 Task: Change  the formatting of the data to Which is Less than 10, In conditional formating, put the option 'Light Red Fill with Drak Red Text. 'add another formatting option Format As Table, insert the option Blue Table style Light 9 In the sheet   Optimum Sales log   book
Action: Mouse moved to (182, 277)
Screenshot: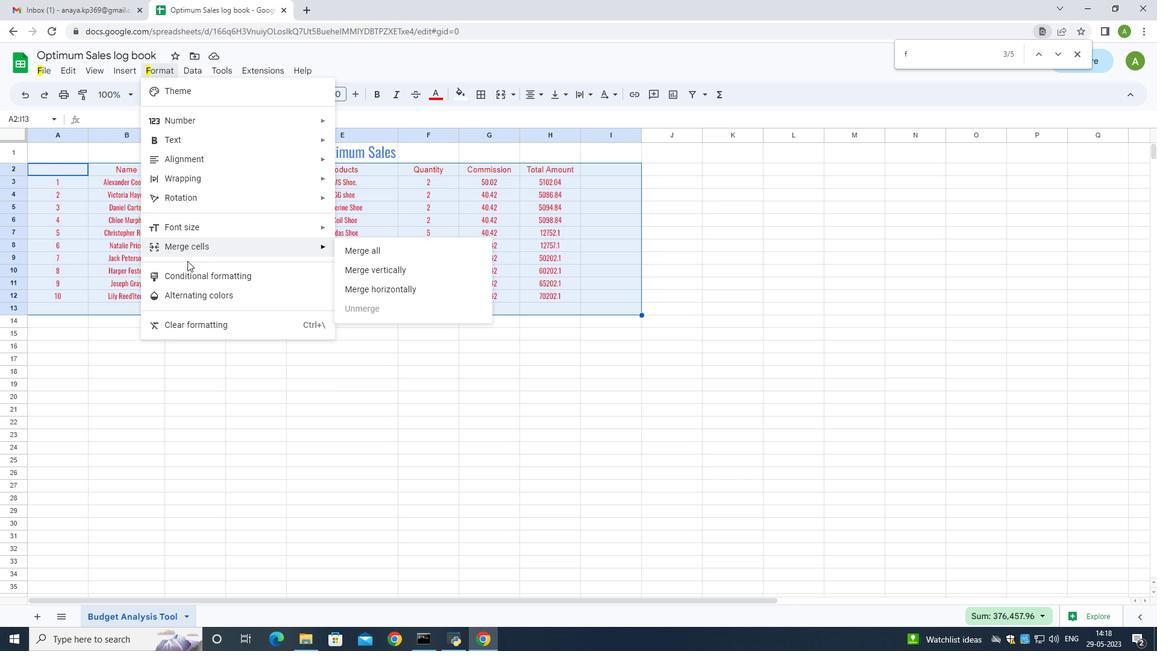 
Action: Mouse pressed left at (182, 277)
Screenshot: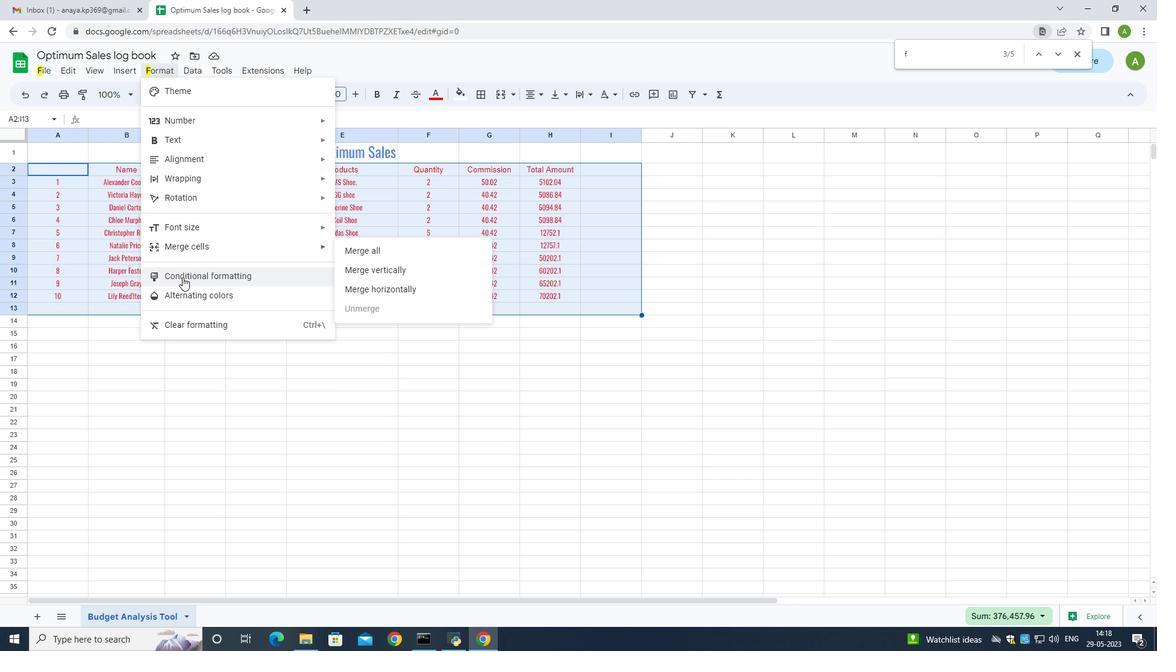 
Action: Mouse moved to (1016, 251)
Screenshot: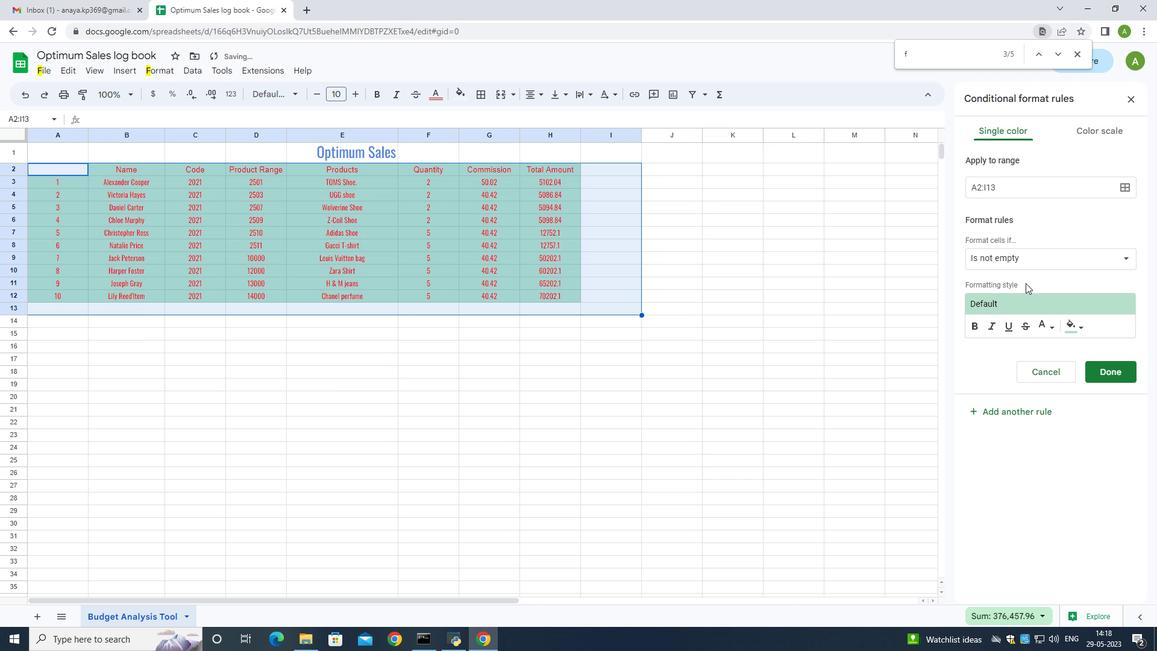 
Action: Mouse pressed left at (1016, 251)
Screenshot: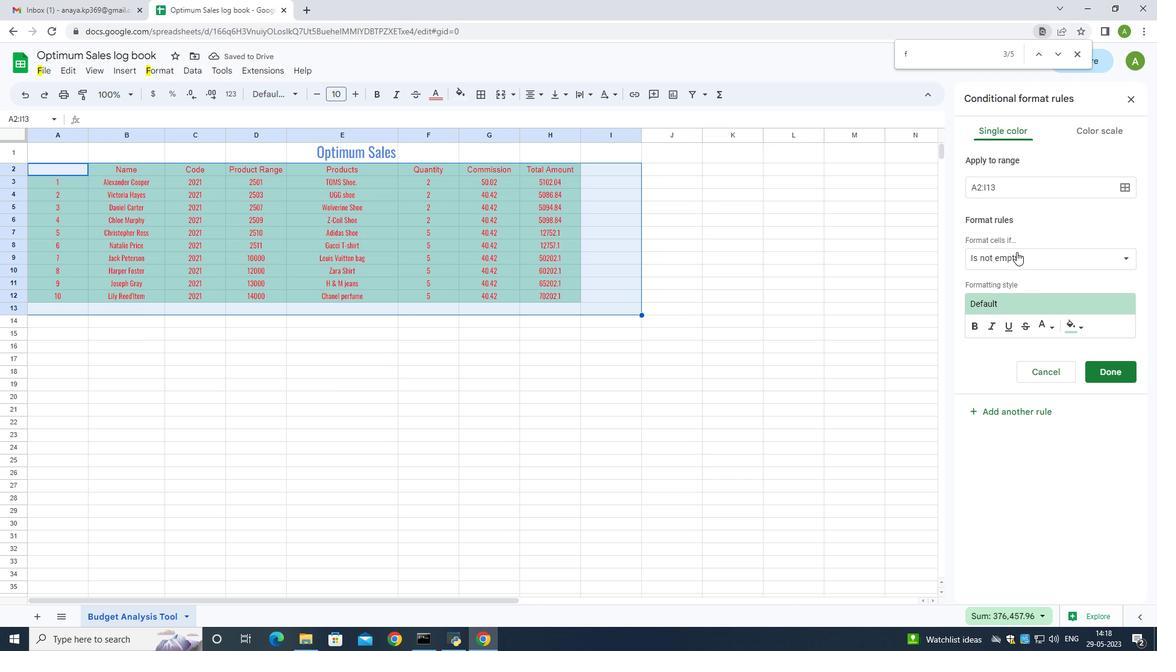 
Action: Mouse moved to (1000, 491)
Screenshot: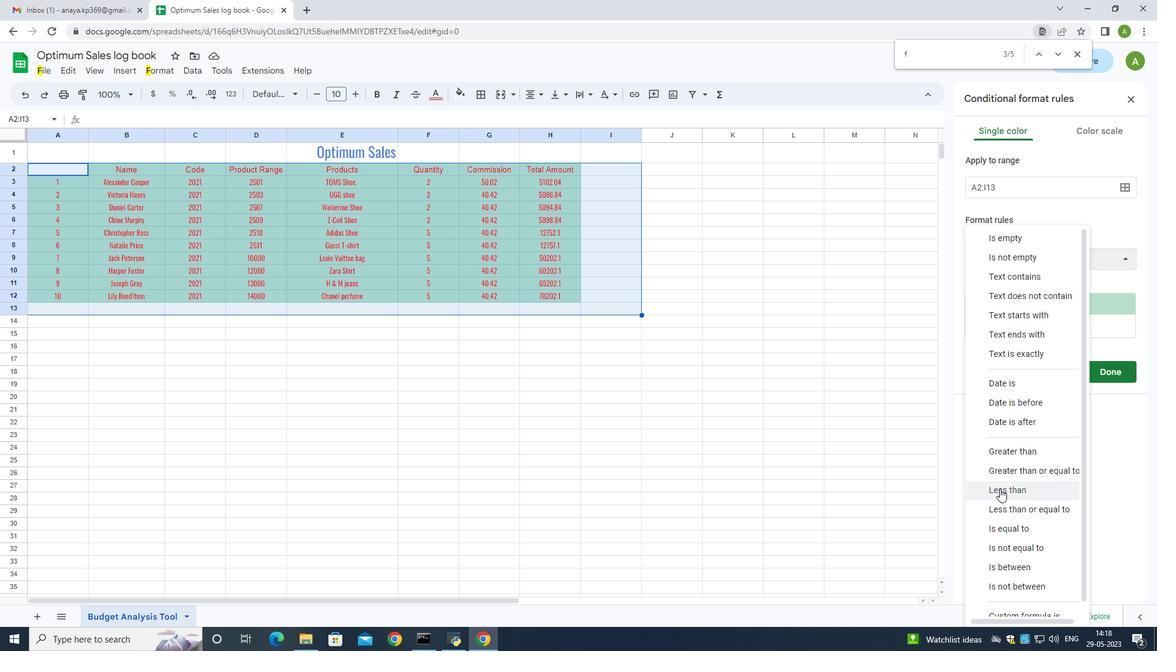 
Action: Mouse pressed left at (1000, 491)
Screenshot: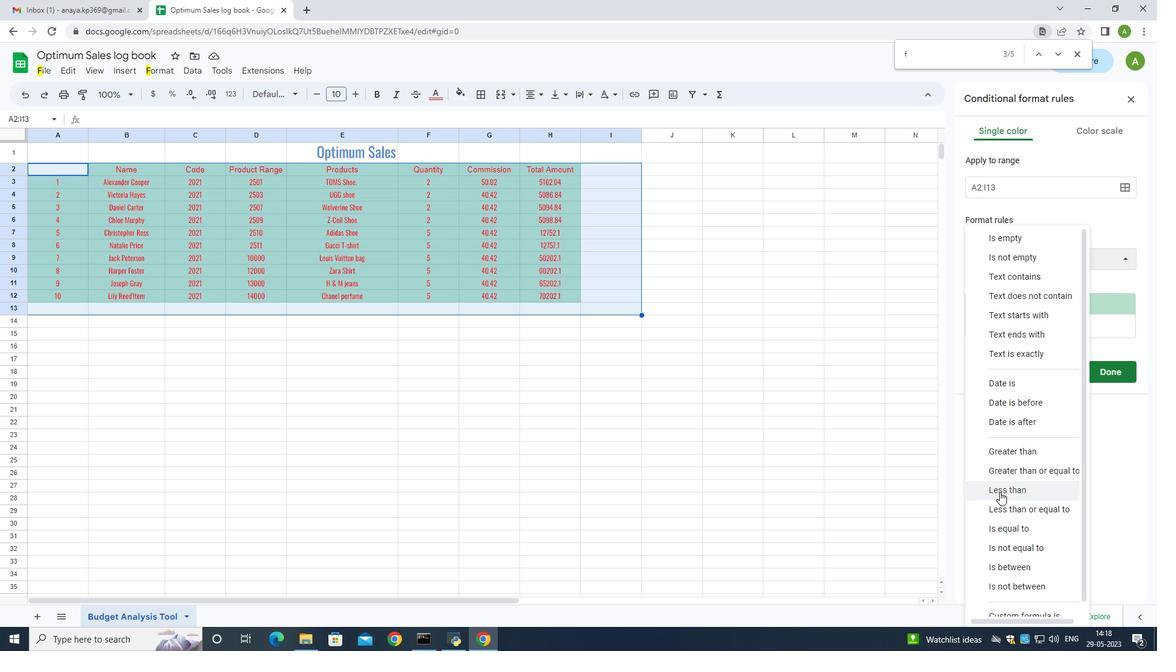 
Action: Mouse moved to (1005, 294)
Screenshot: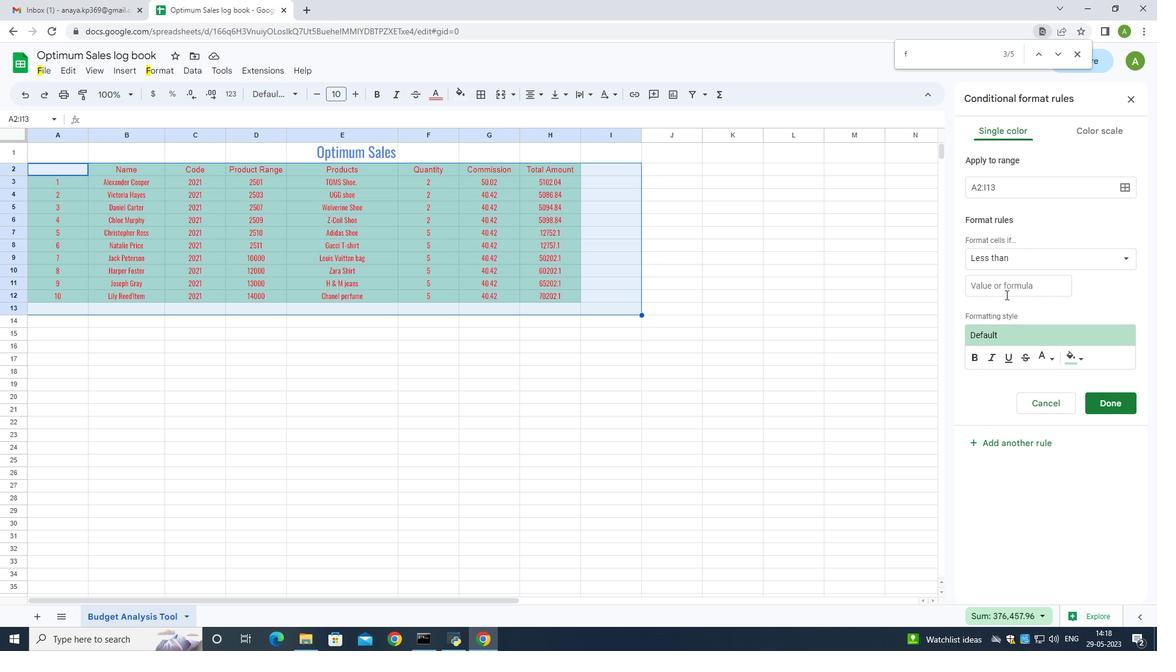 
Action: Mouse pressed left at (1005, 294)
Screenshot: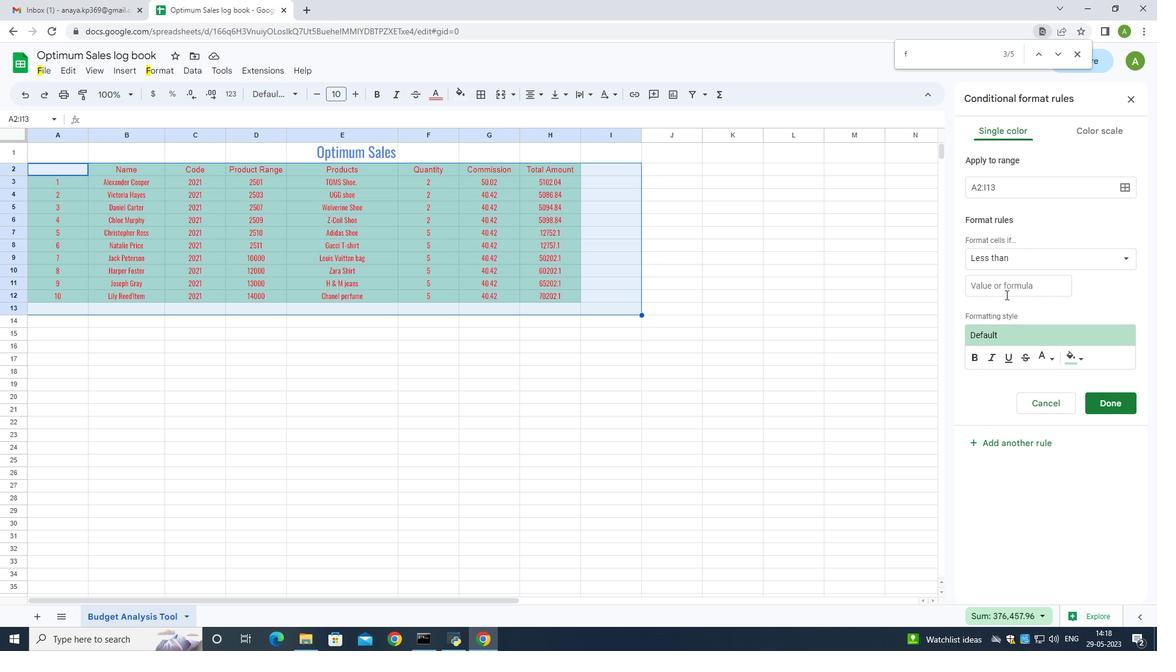 
Action: Key pressed 10
Screenshot: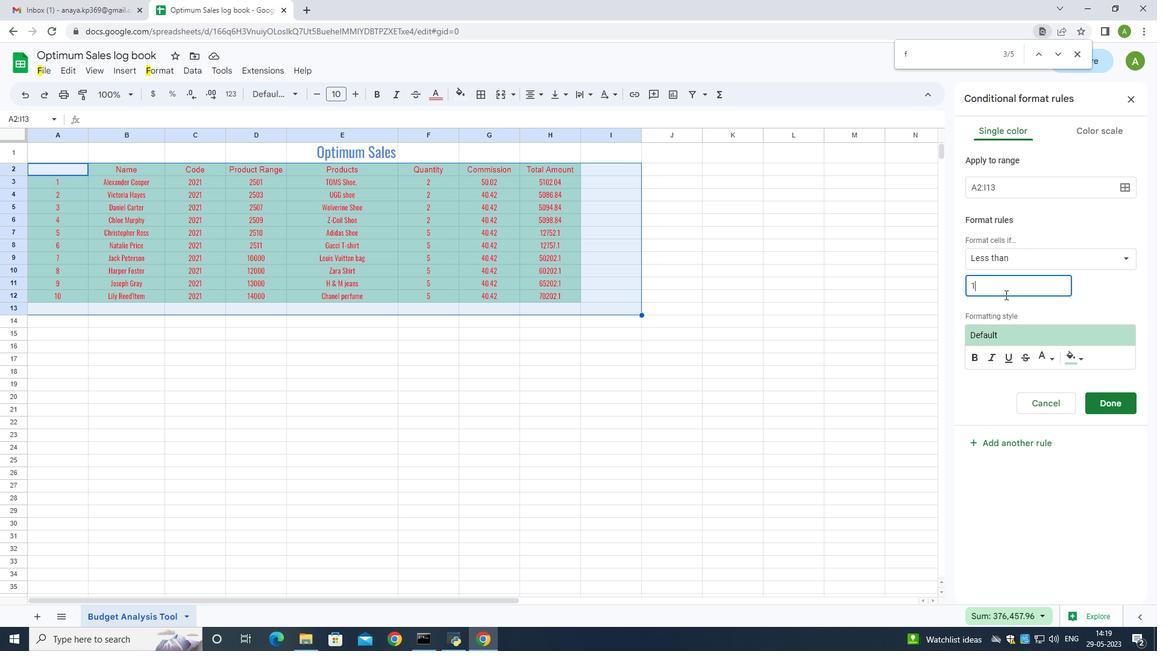 
Action: Mouse moved to (1074, 358)
Screenshot: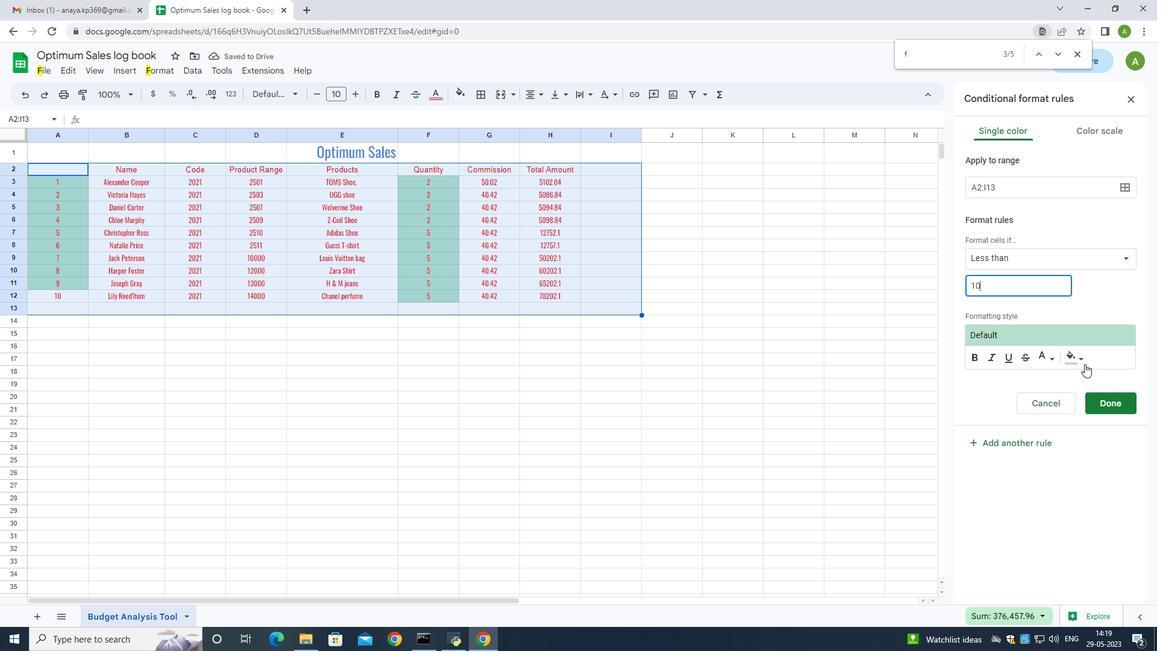 
Action: Mouse pressed left at (1074, 358)
Screenshot: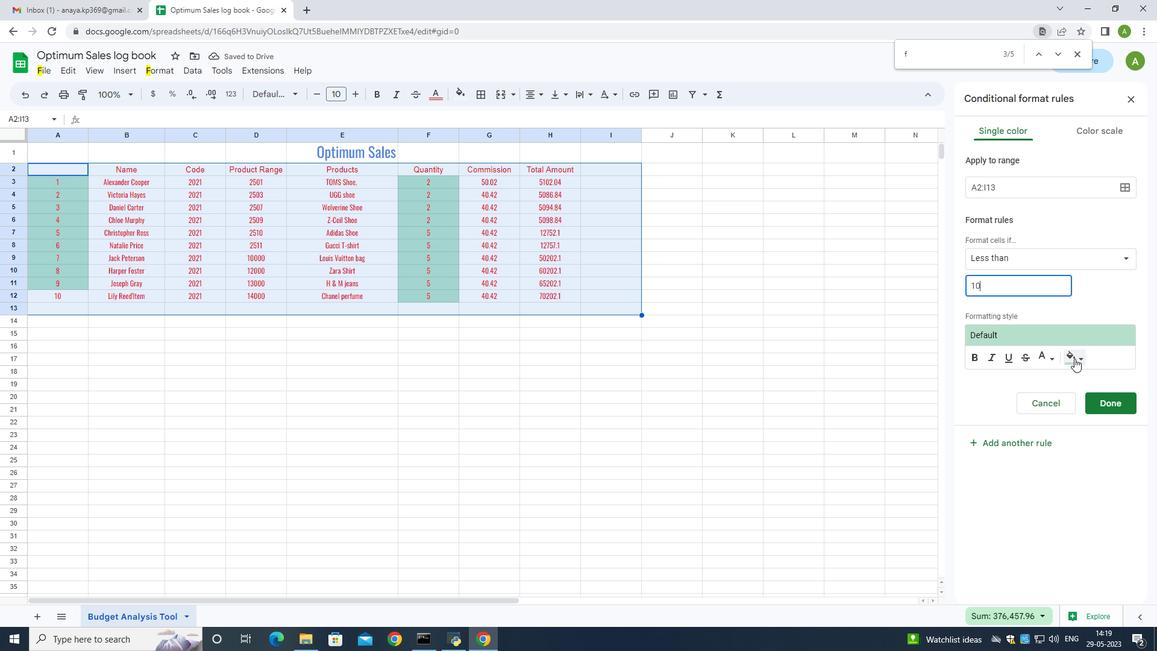 
Action: Mouse moved to (967, 414)
Screenshot: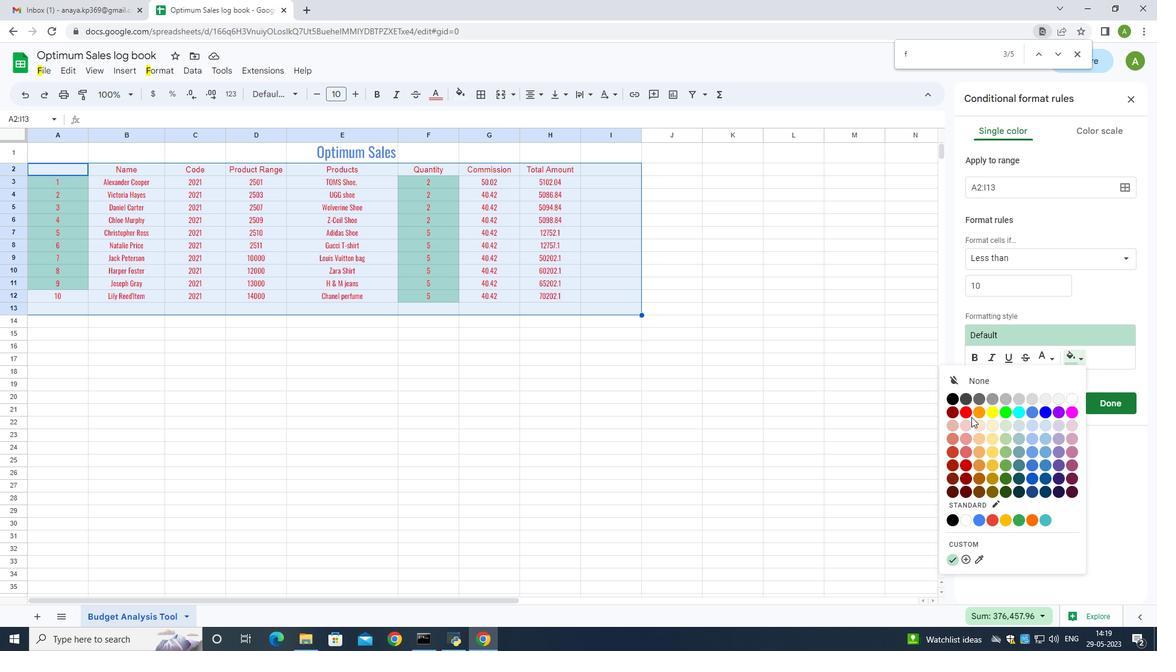 
Action: Mouse pressed left at (967, 414)
Screenshot: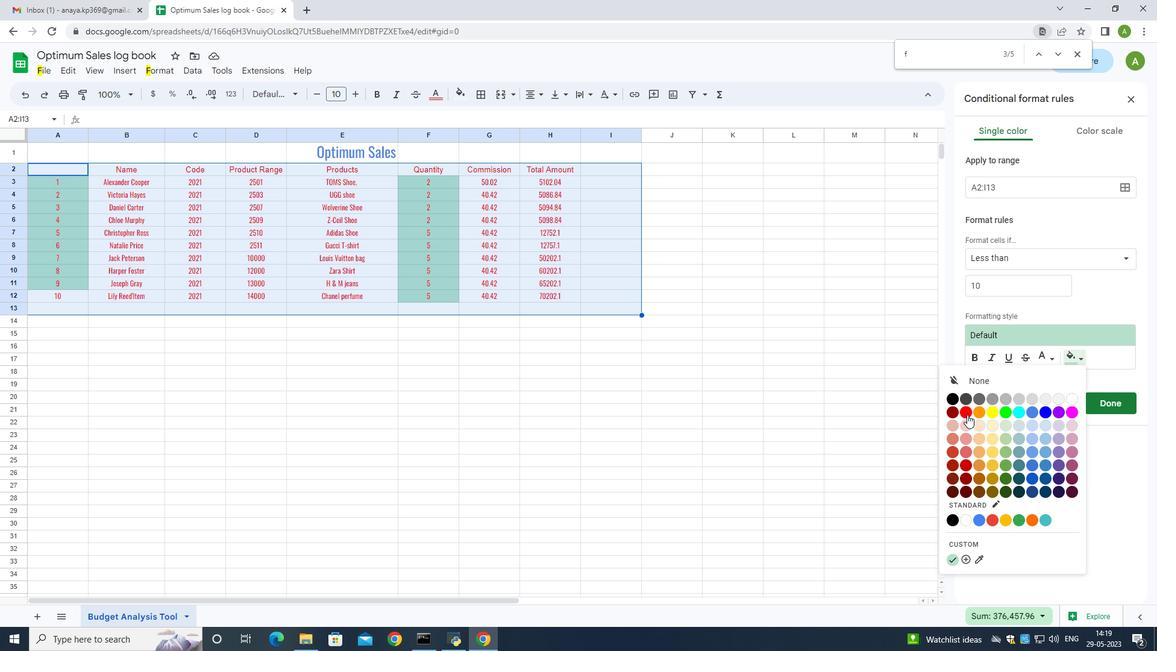 
Action: Mouse moved to (1077, 361)
Screenshot: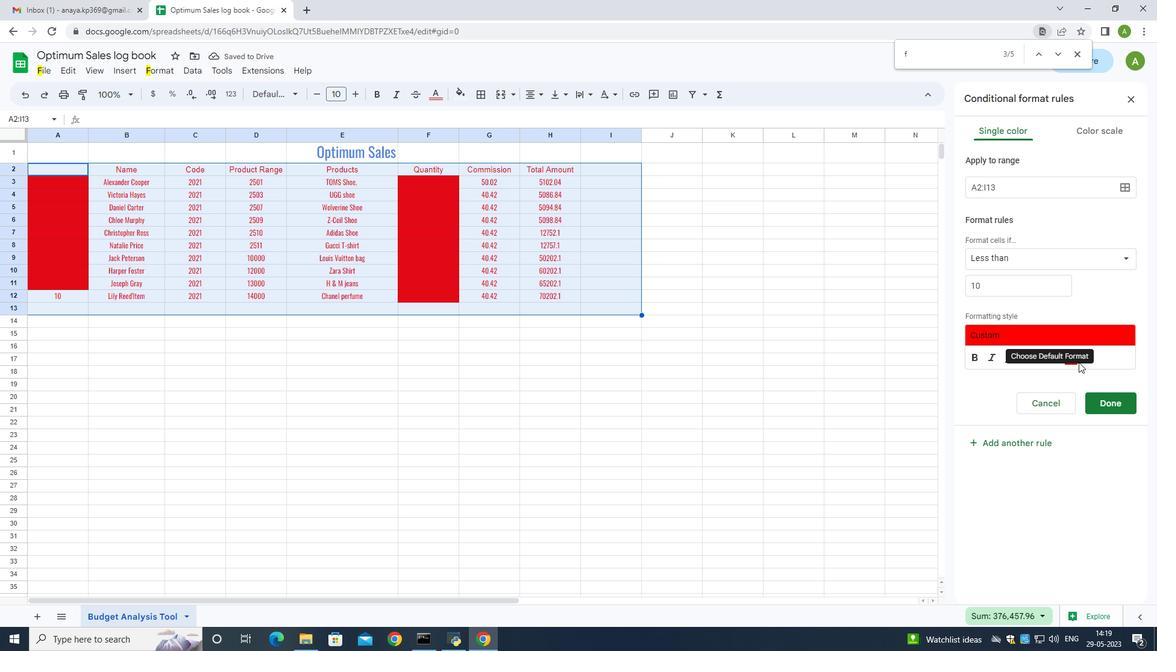
Action: Mouse pressed left at (1077, 361)
Screenshot: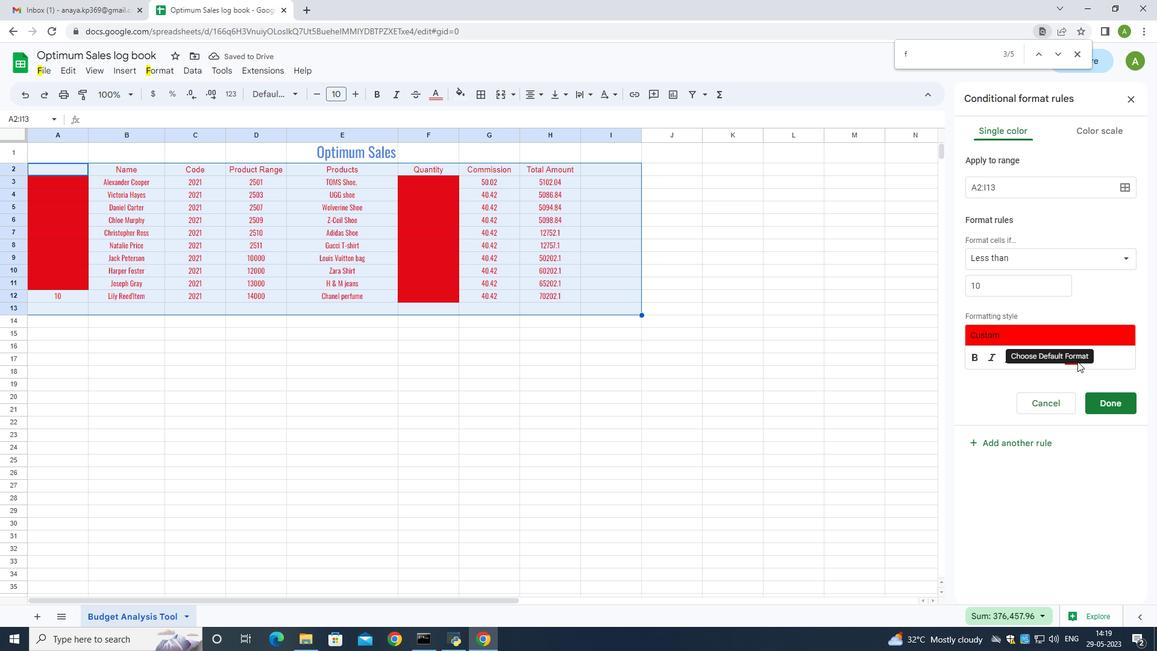 
Action: Mouse moved to (1076, 361)
Screenshot: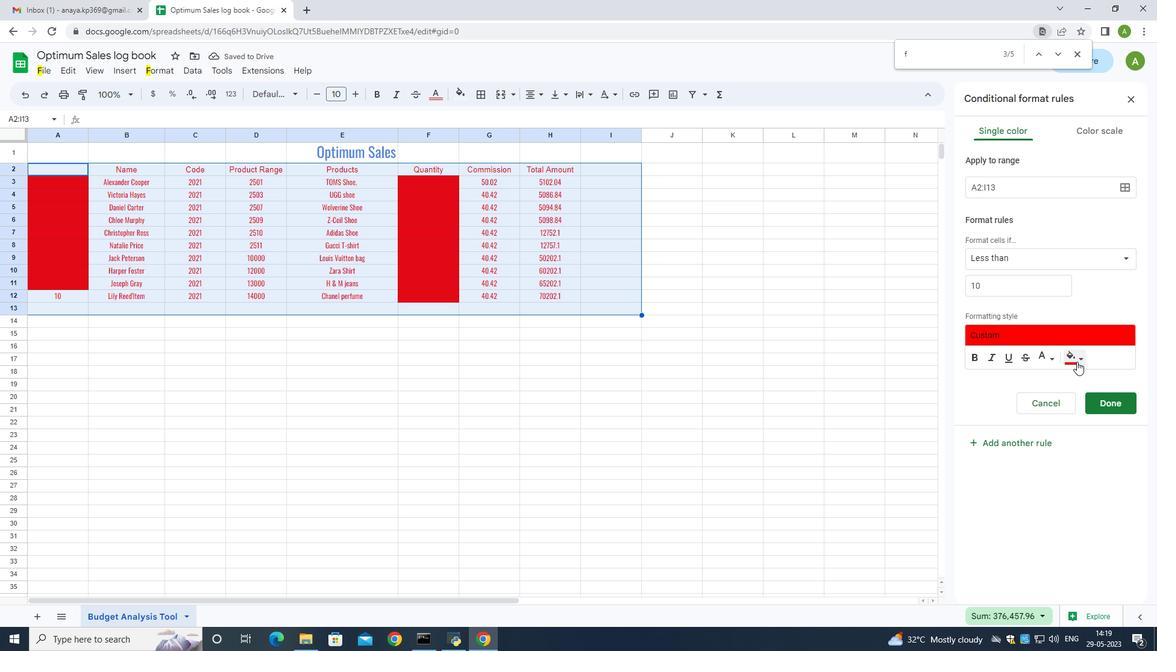
Action: Mouse pressed left at (1076, 361)
Screenshot: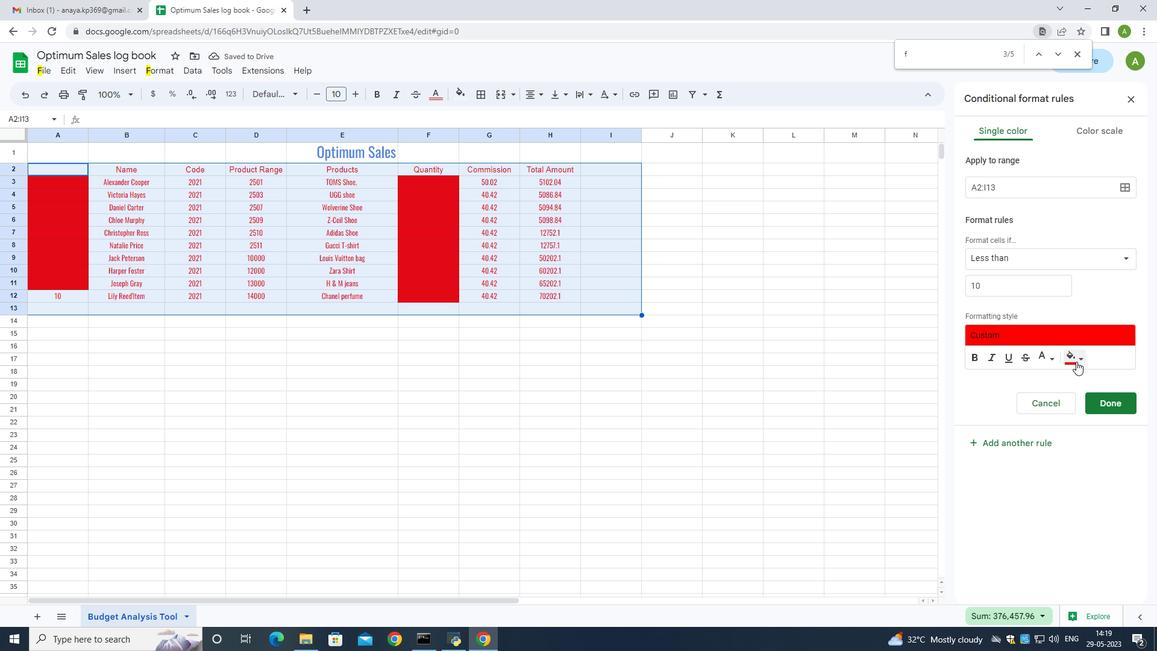 
Action: Mouse moved to (963, 450)
Screenshot: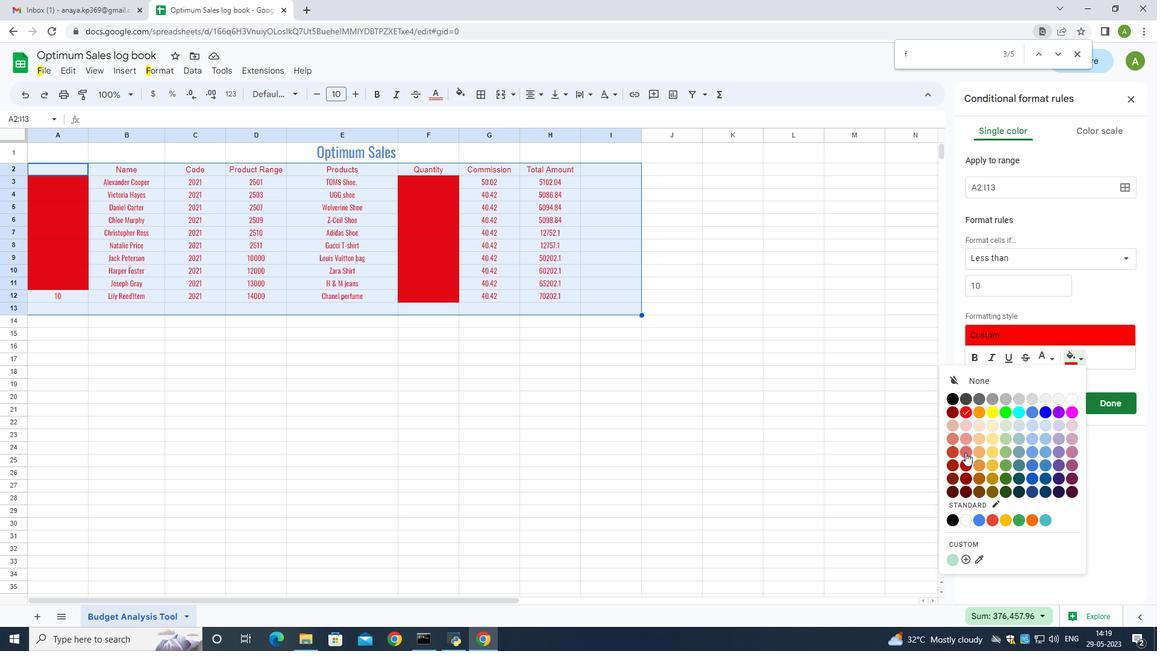 
Action: Mouse pressed left at (963, 450)
Screenshot: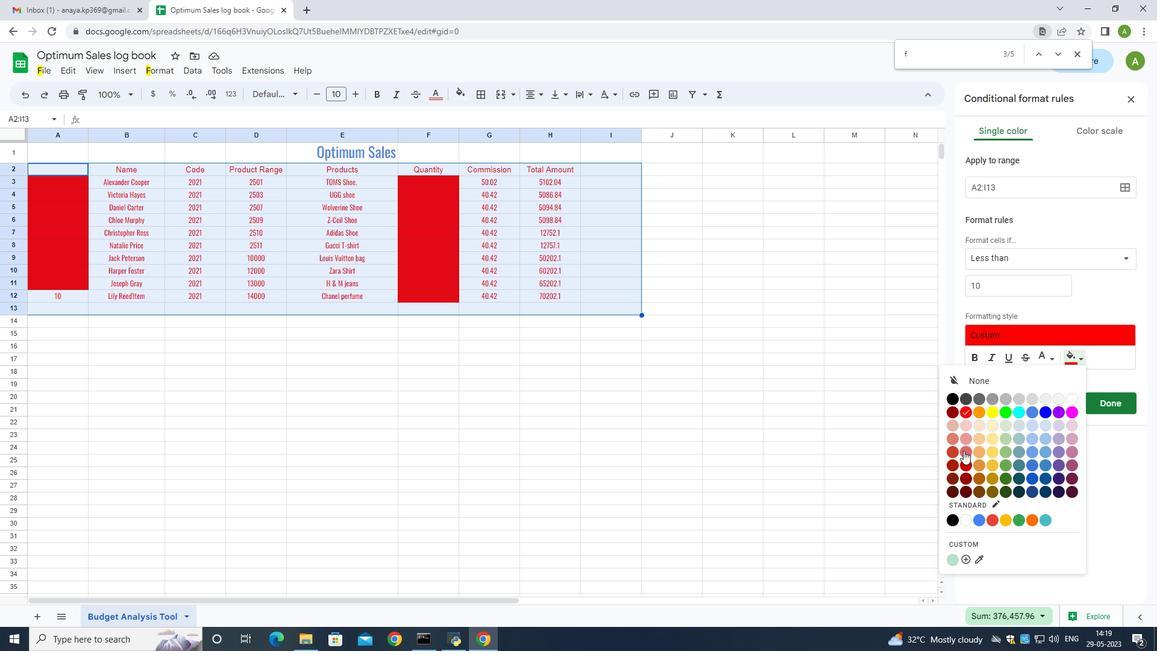 
Action: Mouse moved to (1098, 399)
Screenshot: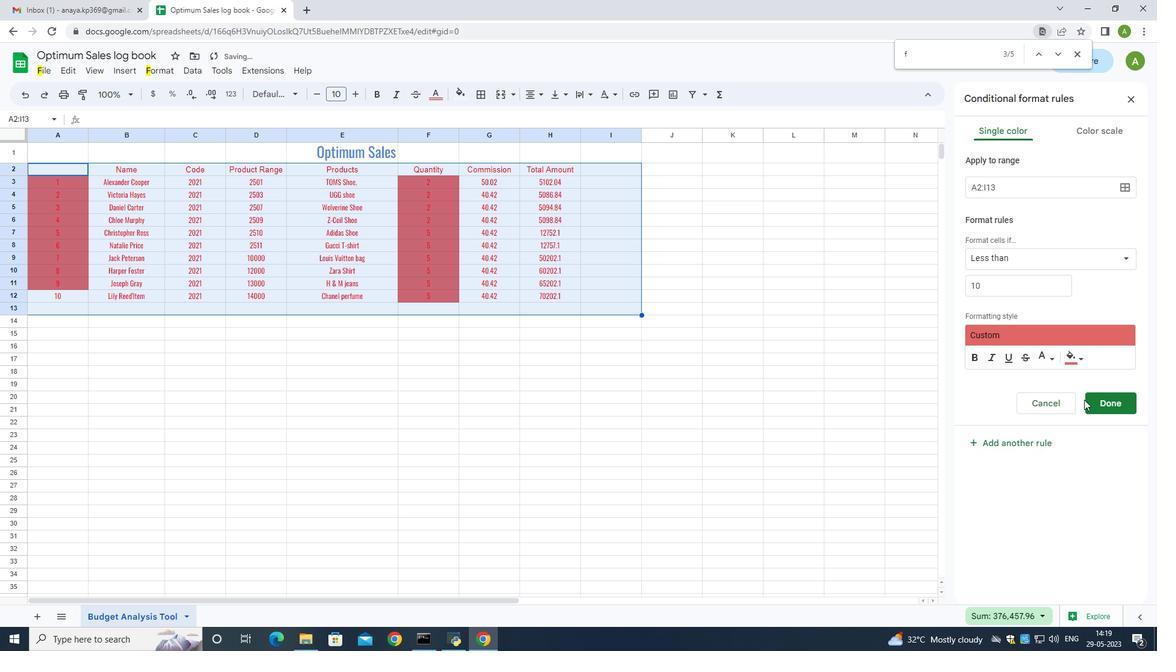 
Action: Mouse pressed left at (1098, 399)
Screenshot: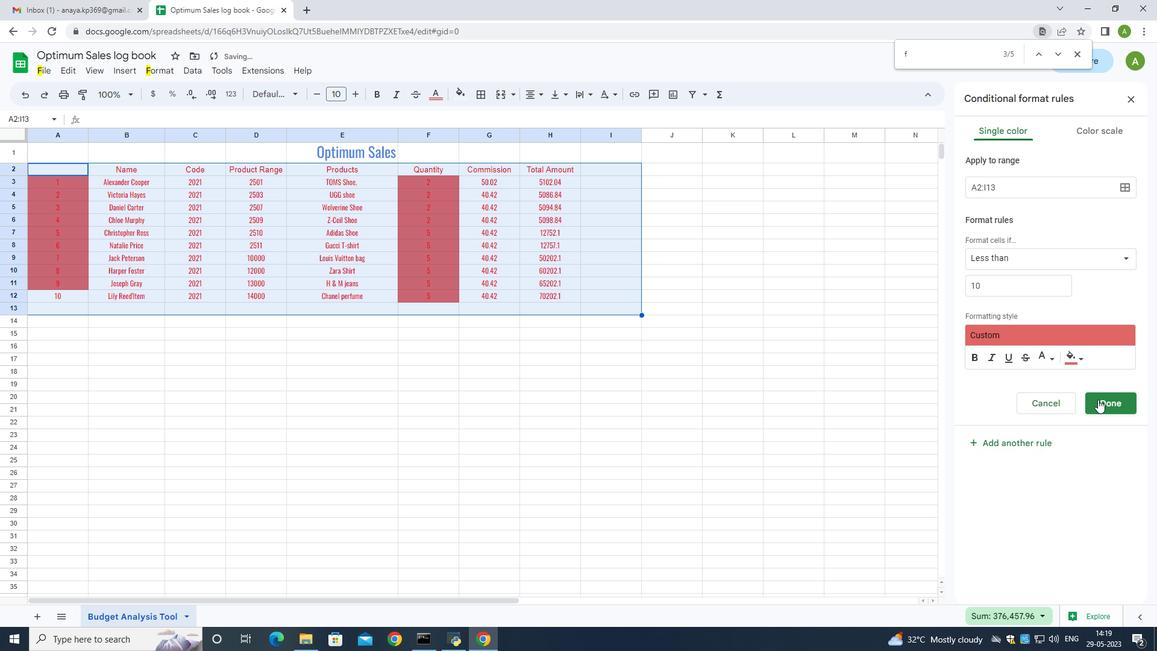 
Action: Mouse moved to (919, 441)
Screenshot: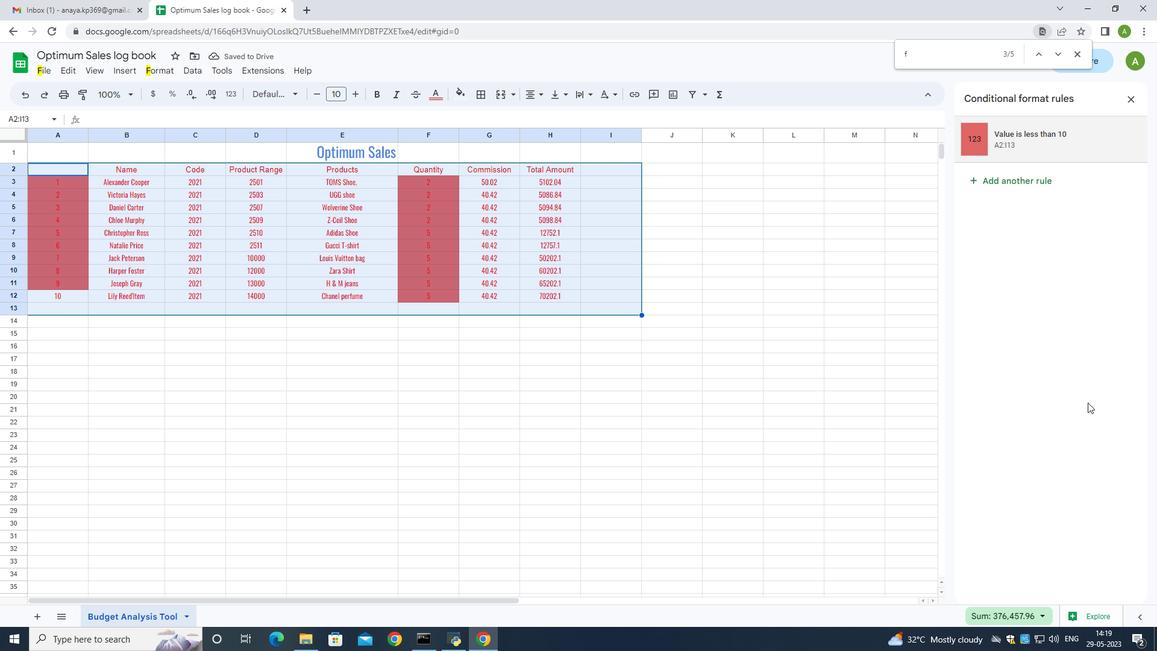 
Action: Mouse pressed left at (919, 441)
Screenshot: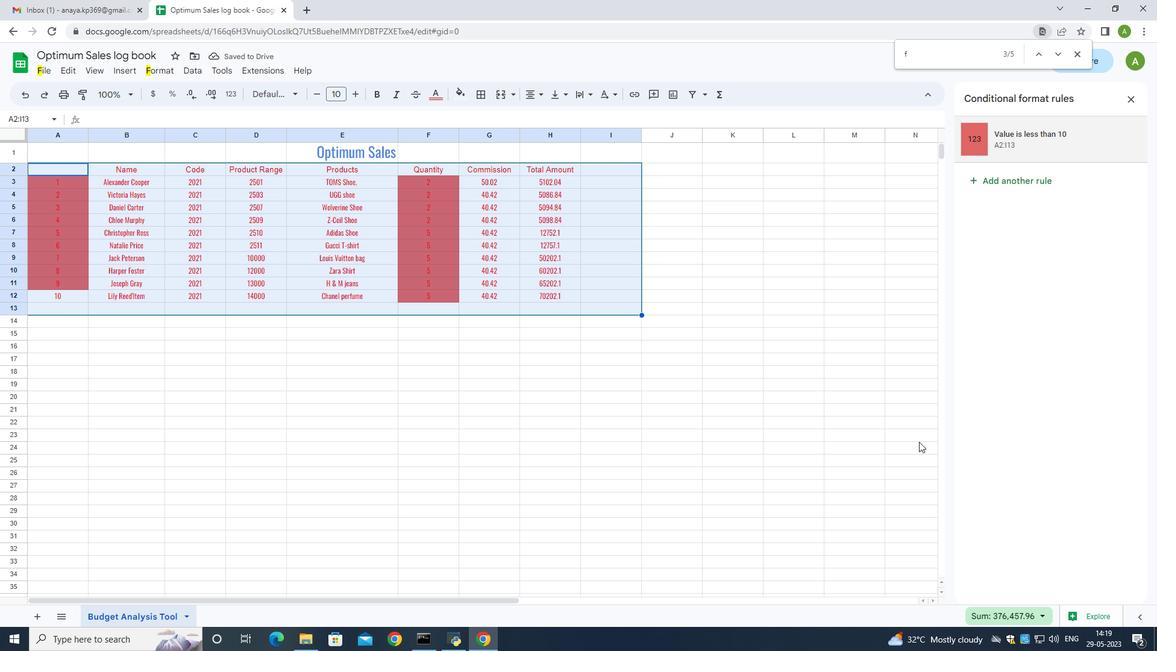 
Action: Mouse moved to (177, 65)
Screenshot: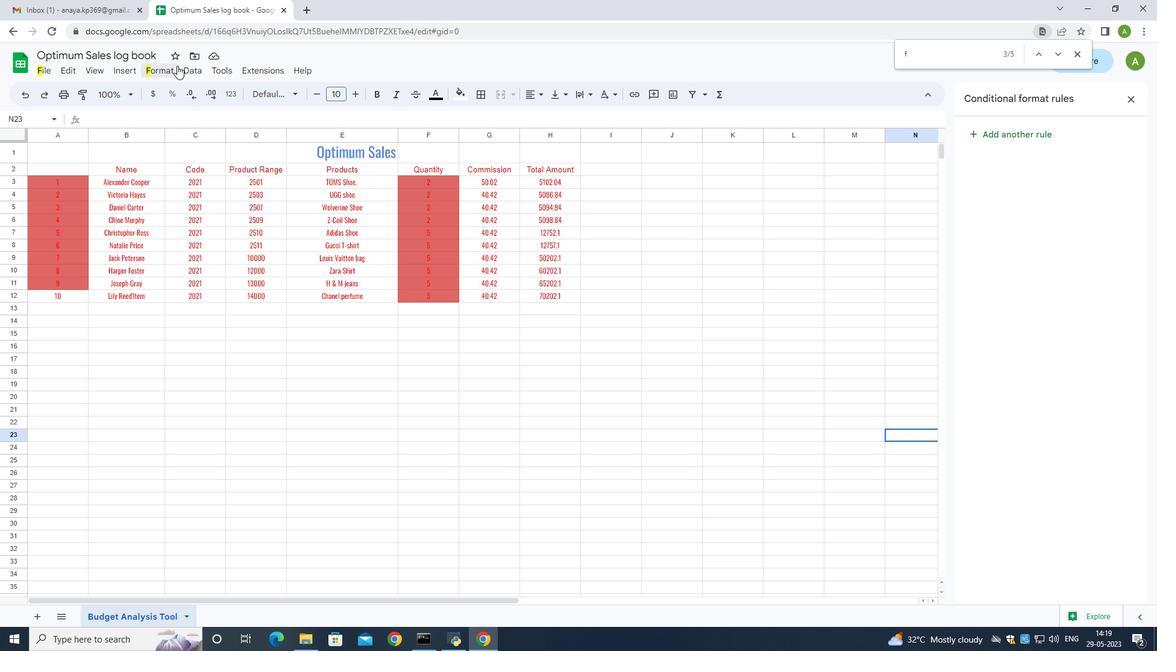 
Action: Mouse pressed left at (177, 65)
Screenshot: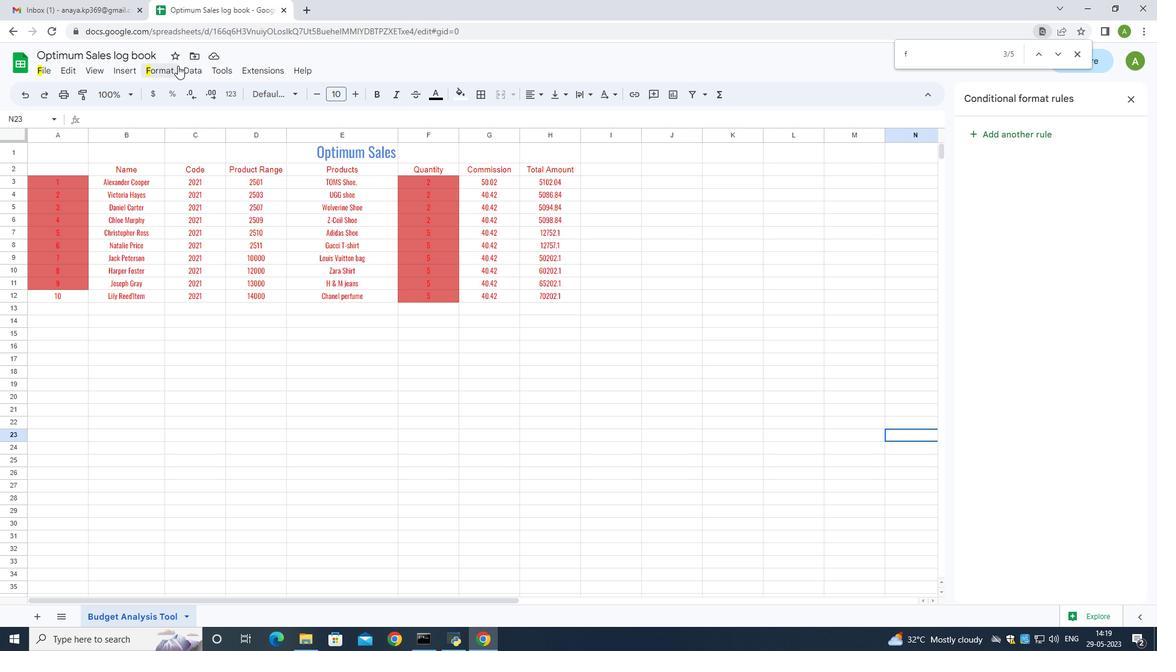 
Action: Mouse moved to (206, 300)
Screenshot: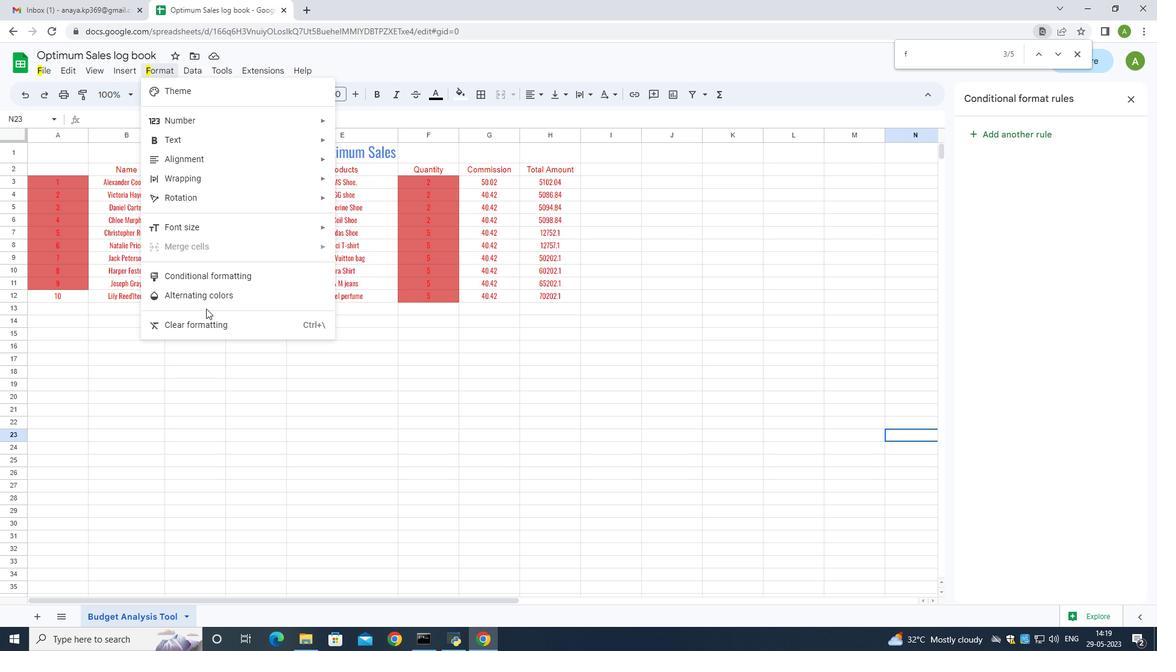 
Action: Mouse pressed left at (206, 300)
Screenshot: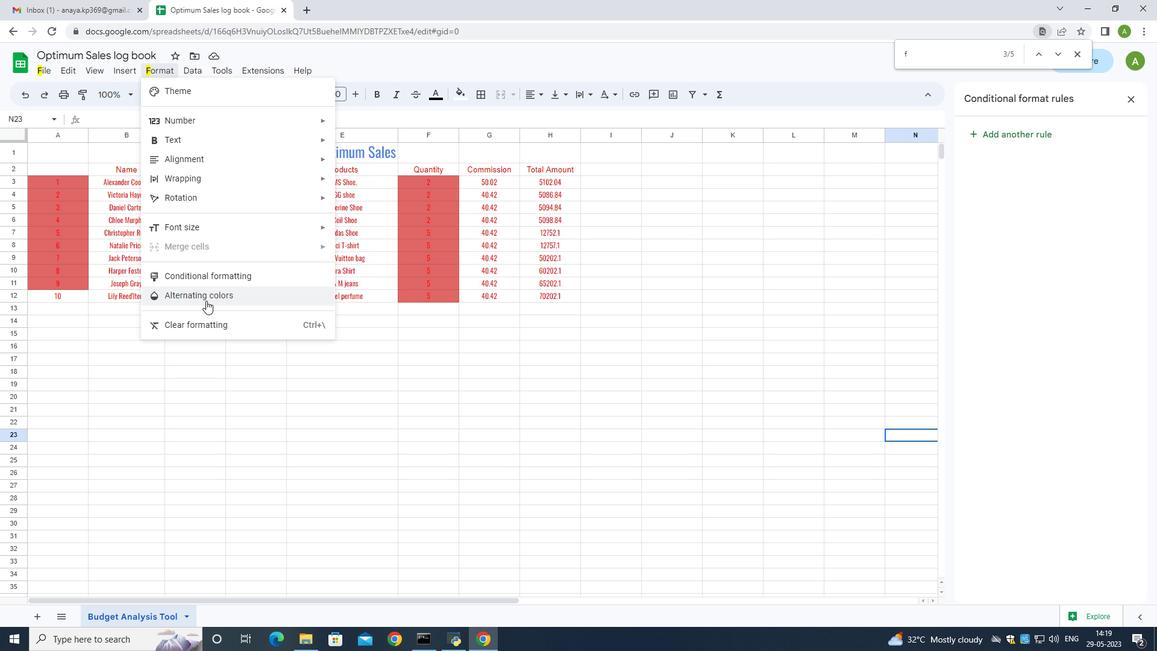 
Action: Mouse moved to (1001, 248)
Screenshot: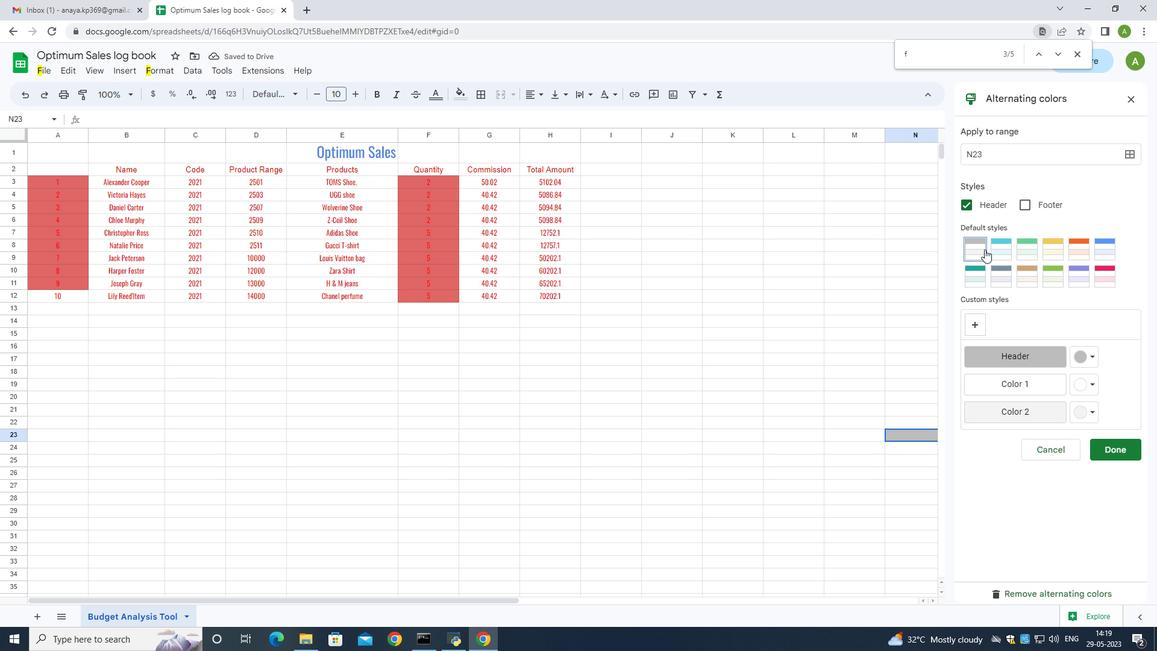 
Action: Mouse pressed left at (1001, 248)
Screenshot: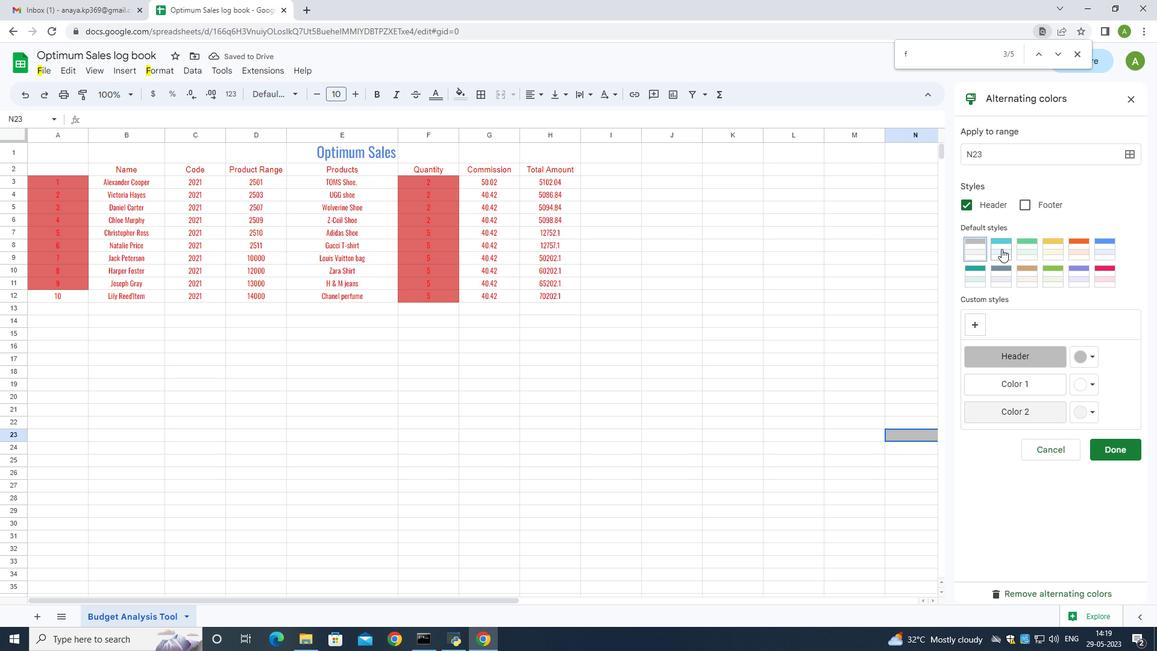 
Action: Mouse moved to (1114, 451)
Screenshot: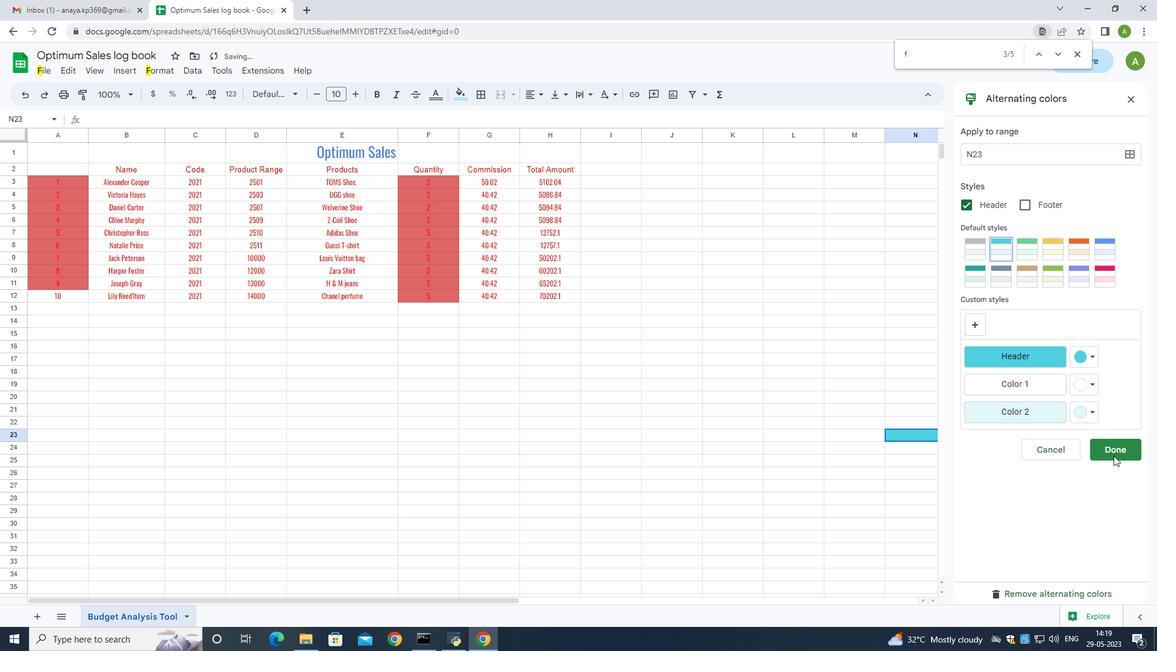 
Action: Mouse pressed left at (1114, 451)
Screenshot: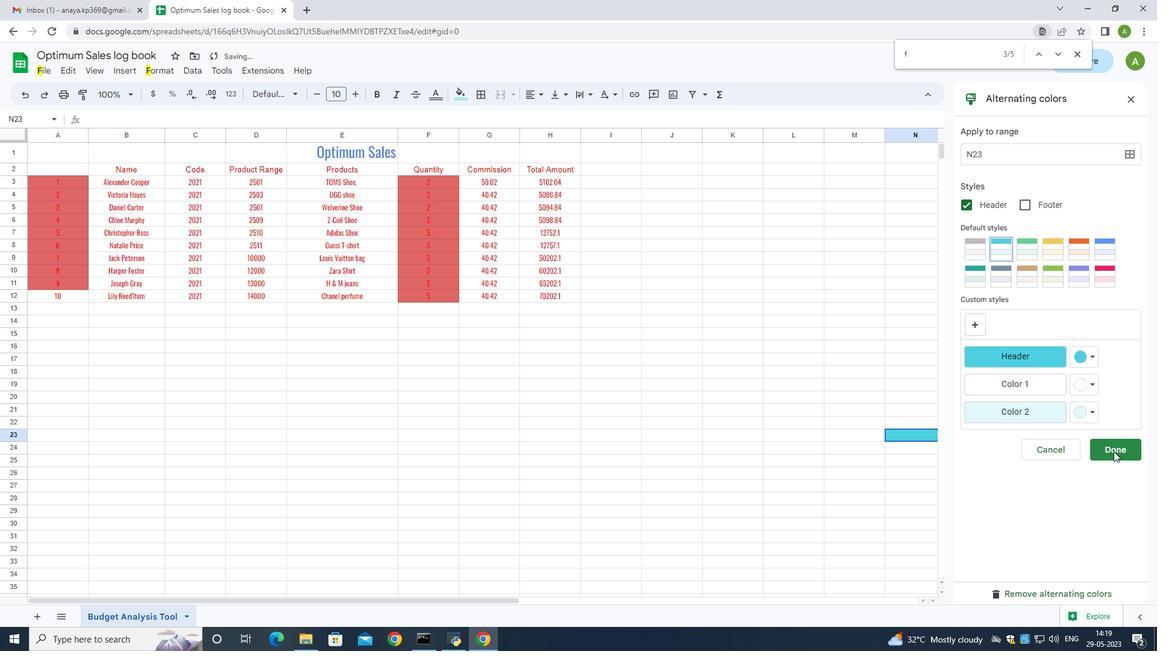
Action: Mouse moved to (418, 454)
Screenshot: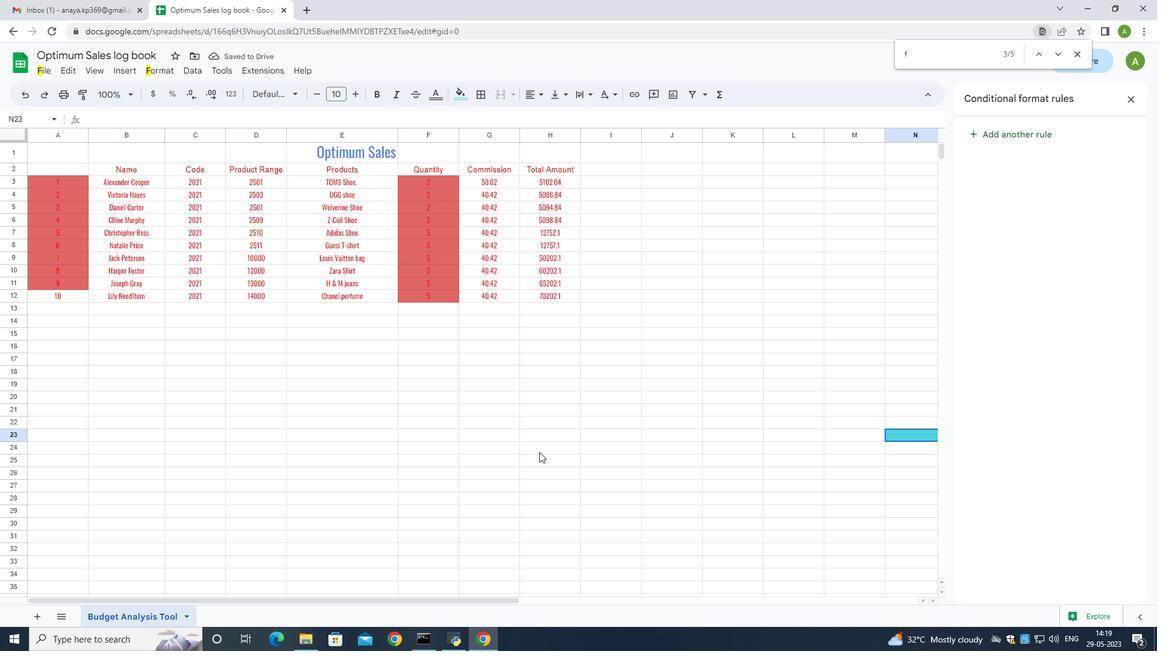 
Action: Mouse pressed left at (418, 454)
Screenshot: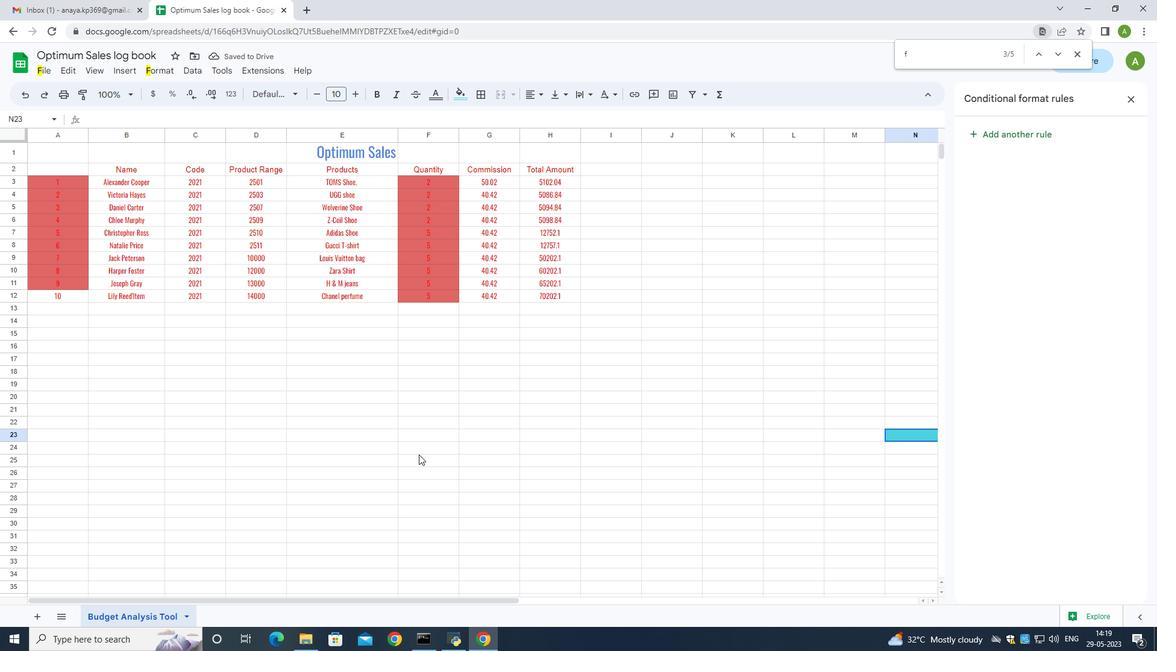 
Action: Mouse moved to (65, 181)
Screenshot: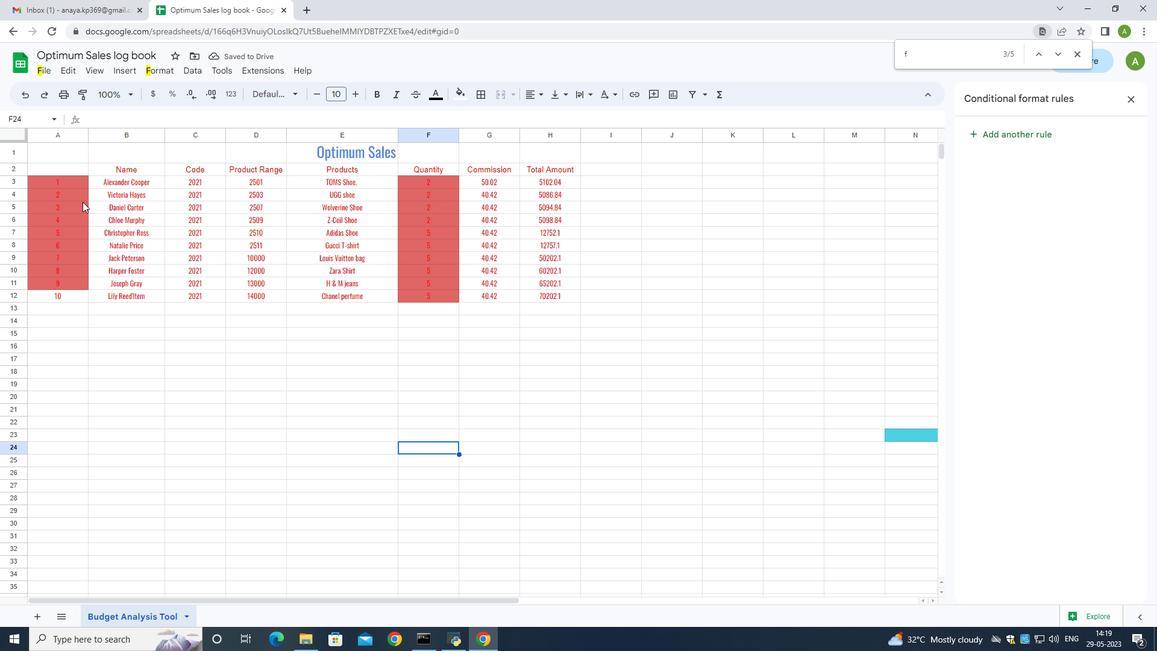 
Action: Mouse pressed left at (65, 181)
Screenshot: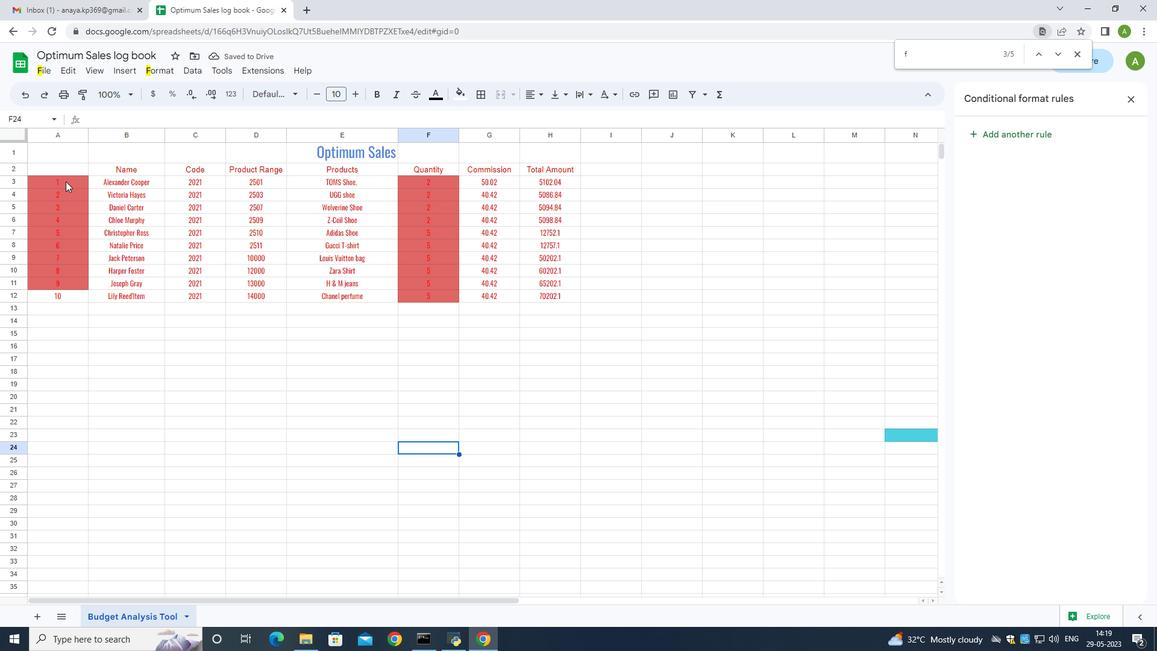 
Action: Mouse moved to (118, 179)
Screenshot: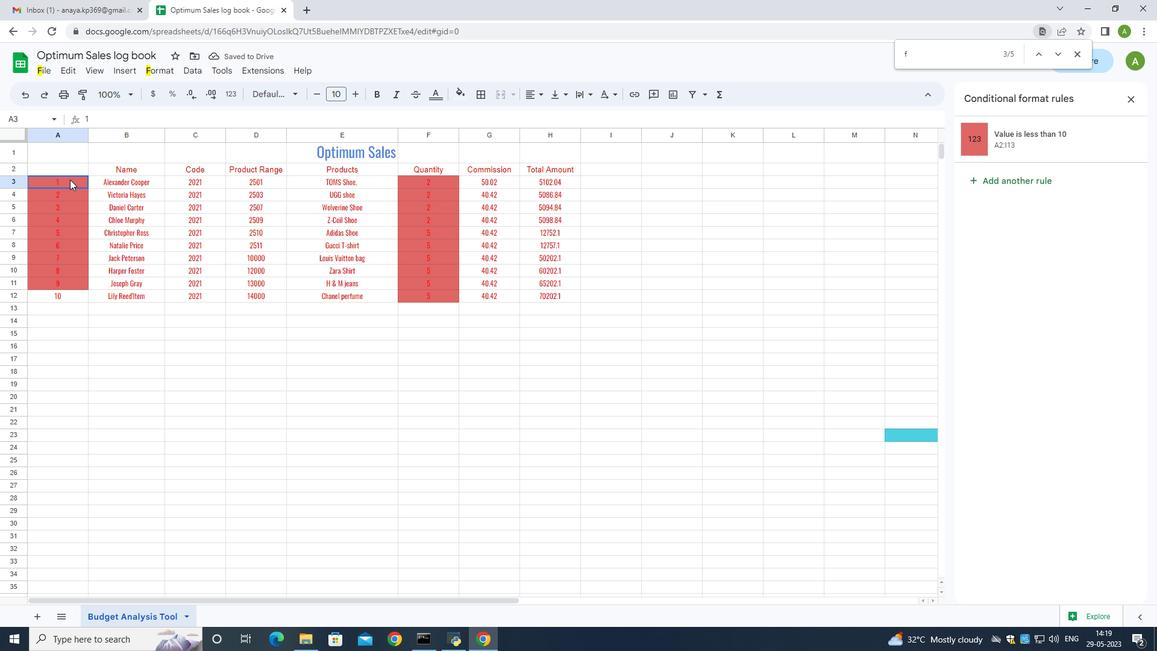 
Action: Mouse pressed right at (82, 179)
Screenshot: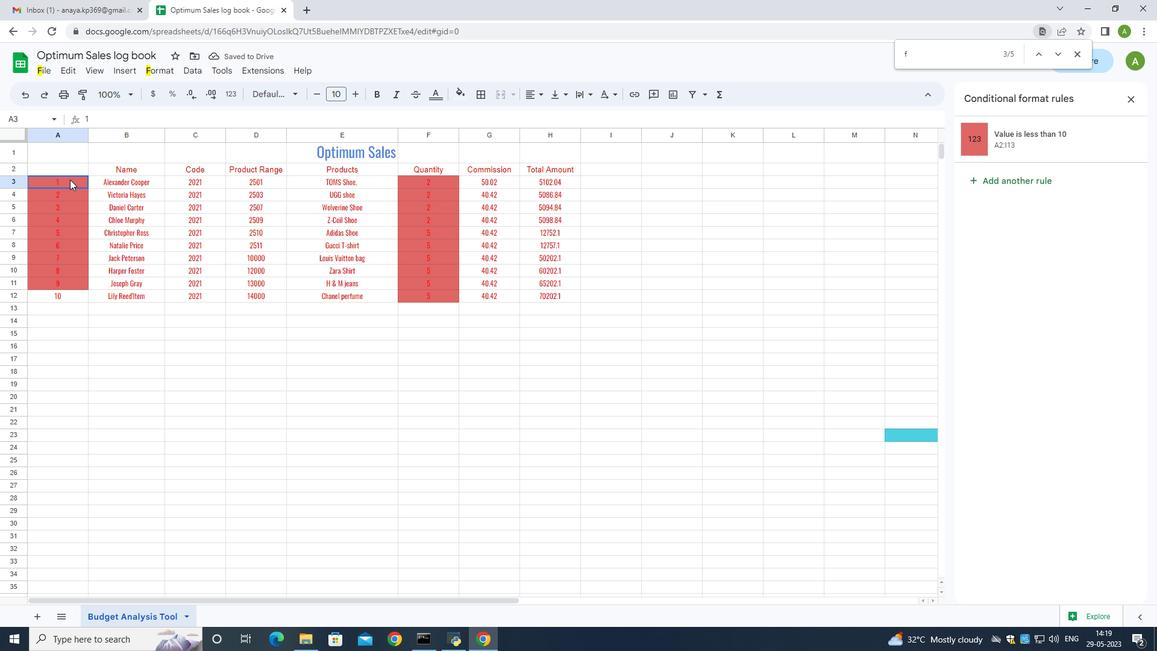 
Action: Mouse moved to (545, 345)
Screenshot: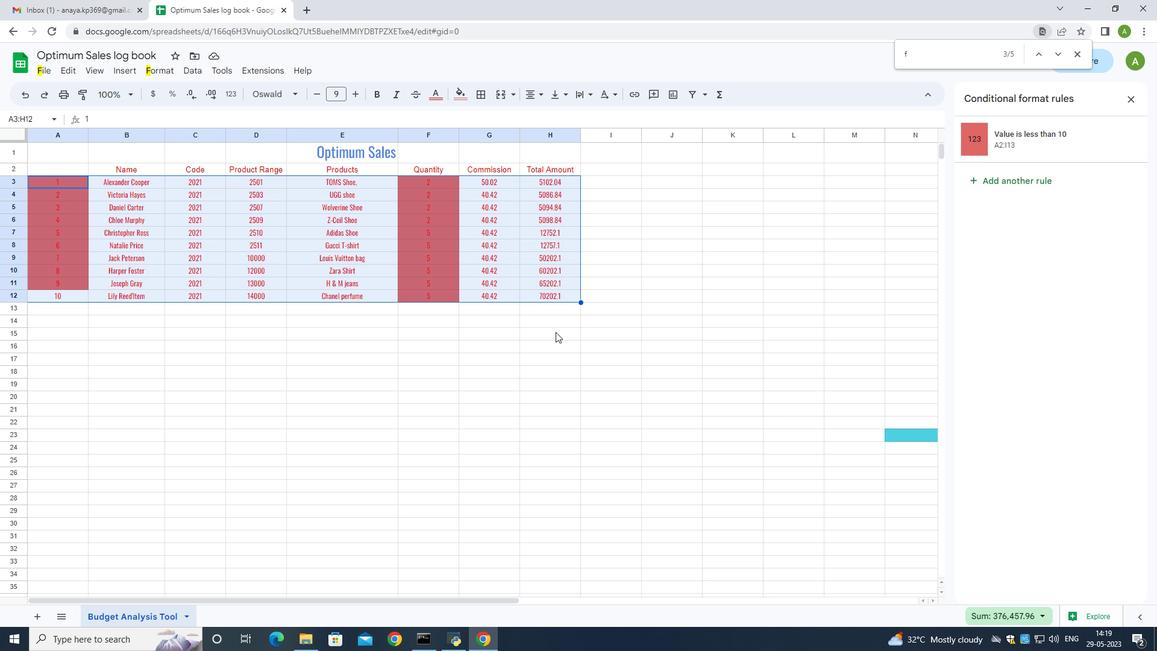 
Action: Mouse pressed left at (545, 345)
Screenshot: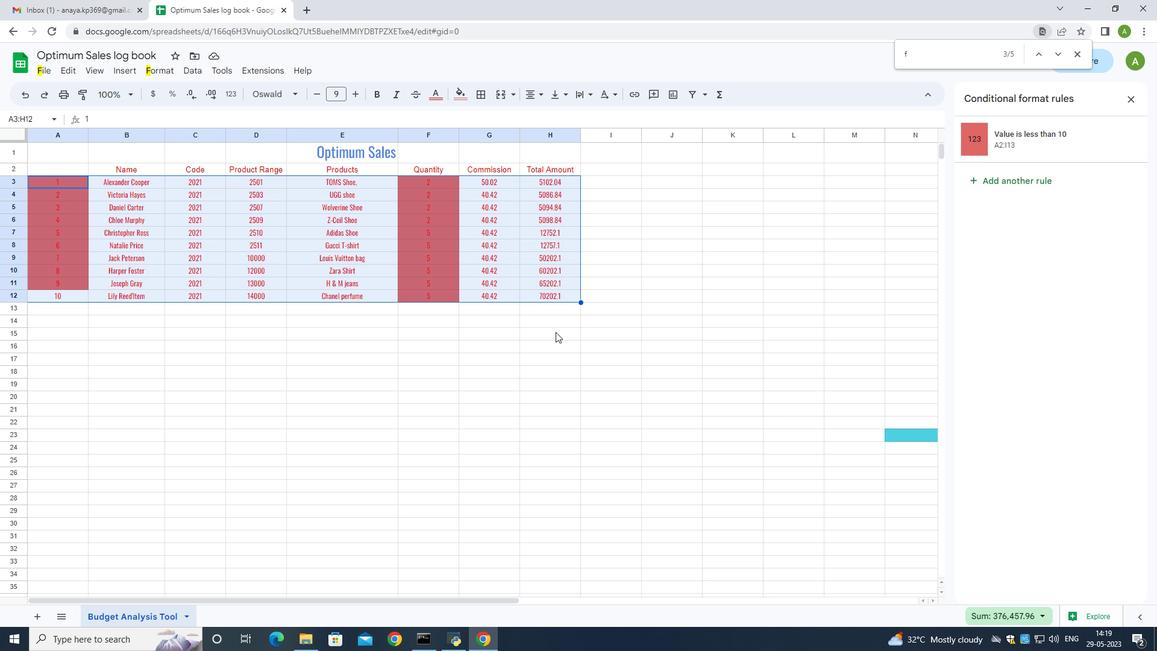 
Action: Mouse moved to (578, 297)
Screenshot: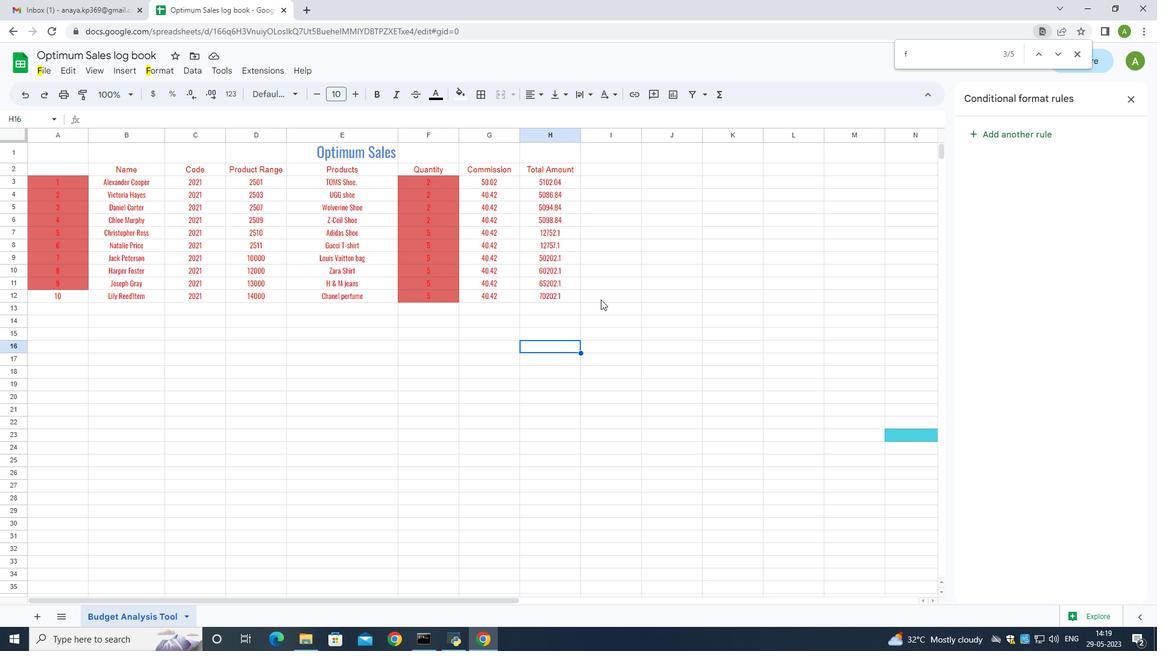 
Action: Mouse pressed left at (583, 314)
Screenshot: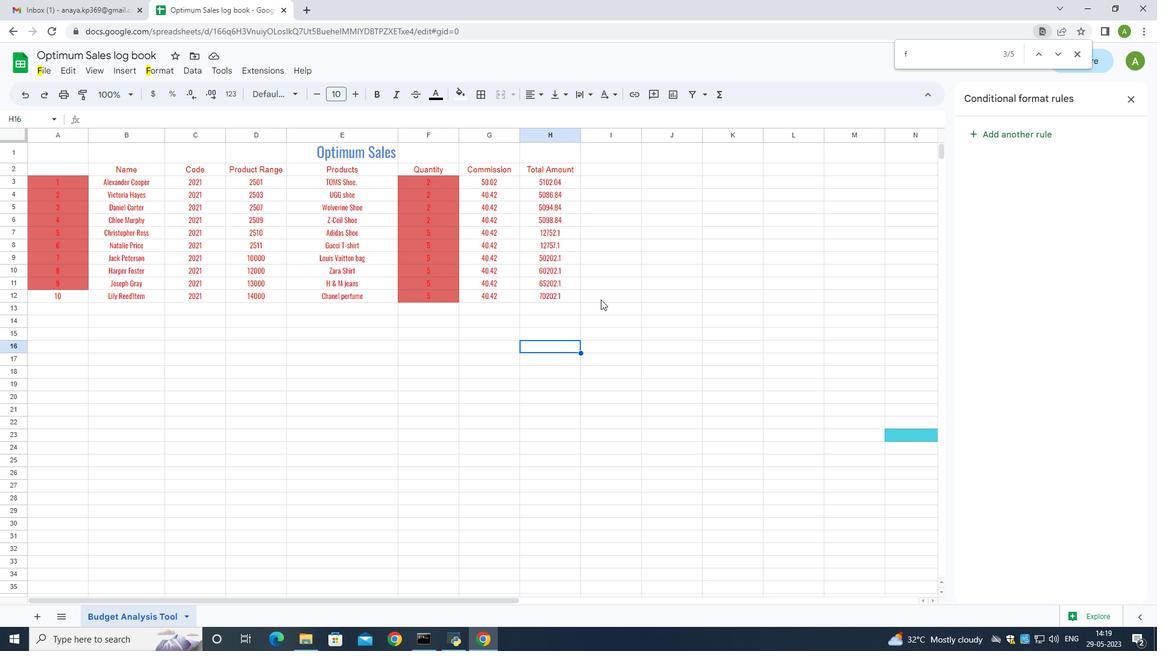 
Action: Mouse moved to (169, 75)
Screenshot: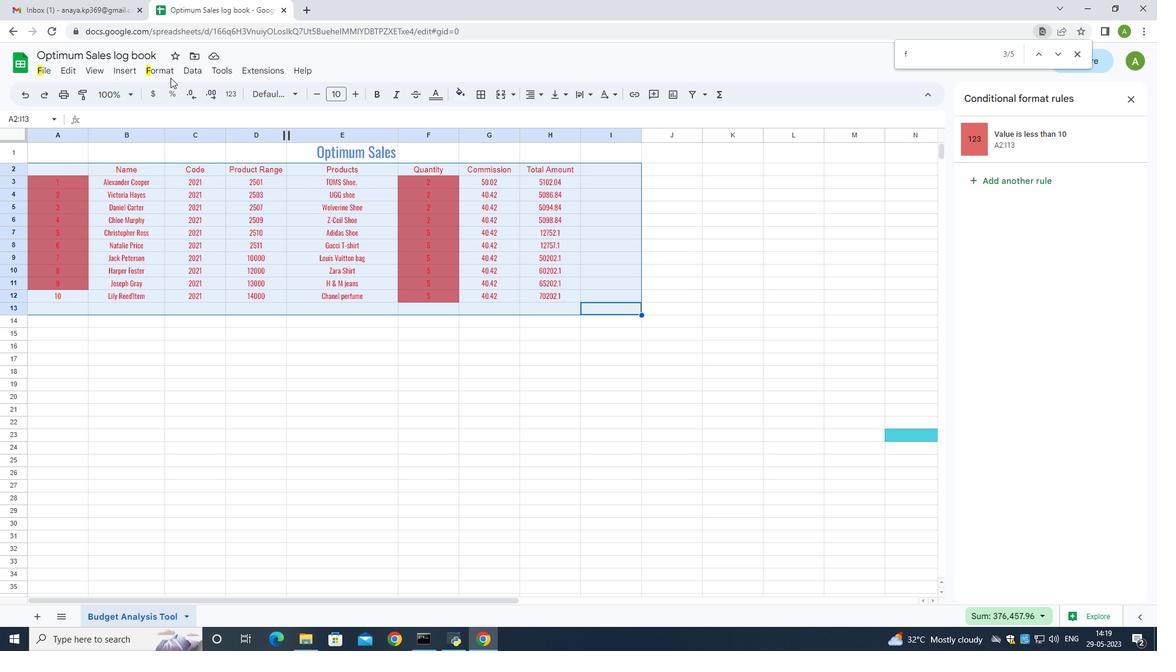 
Action: Mouse pressed left at (169, 75)
Screenshot: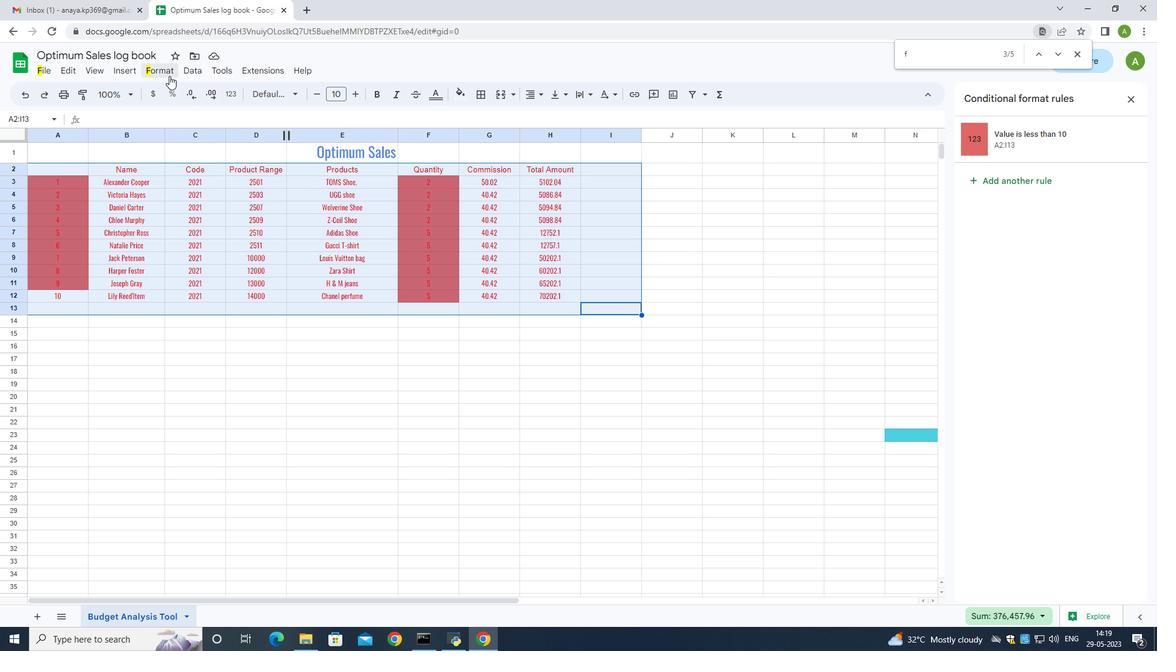 
Action: Mouse moved to (209, 295)
Screenshot: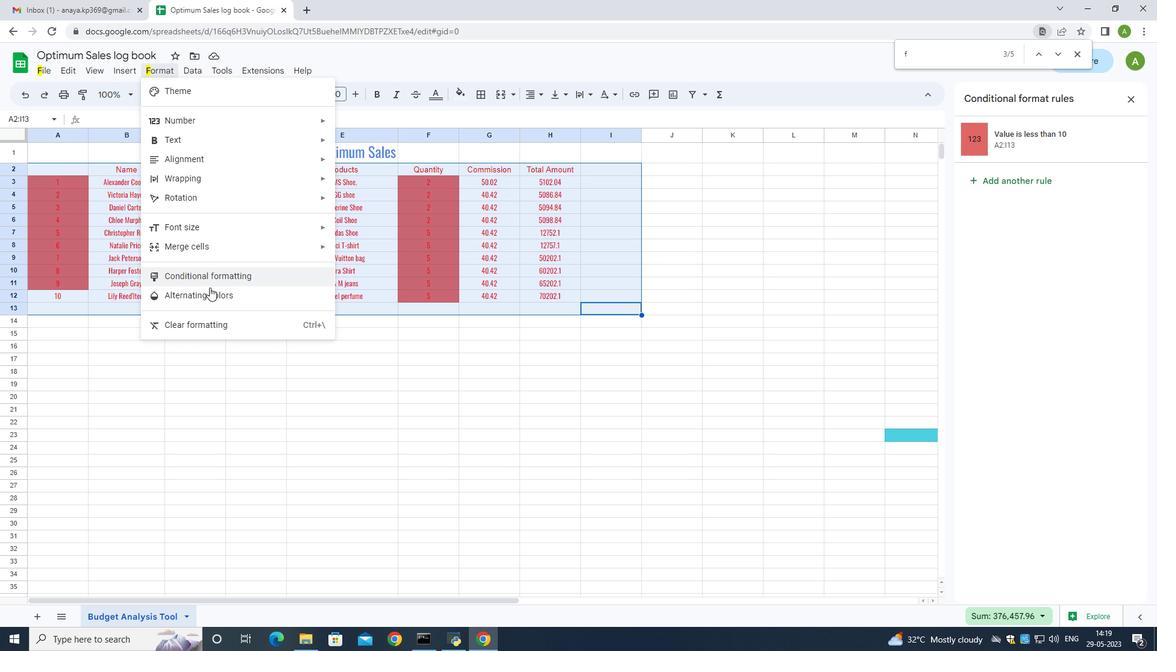 
Action: Mouse pressed left at (209, 295)
Screenshot: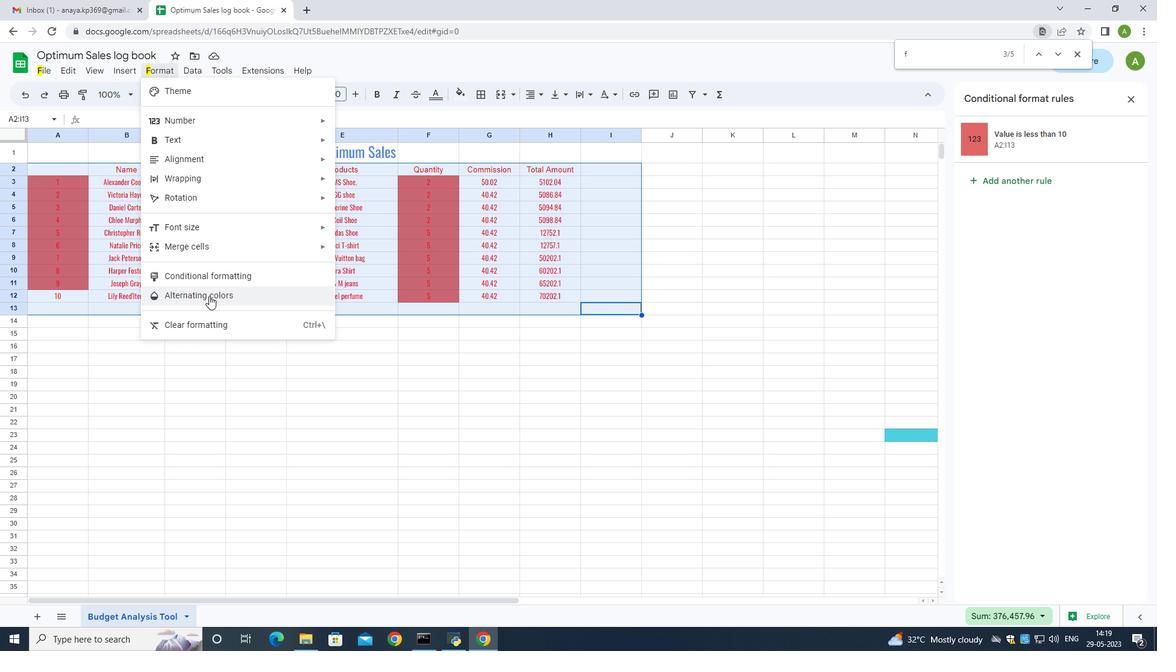 
Action: Mouse moved to (970, 274)
Screenshot: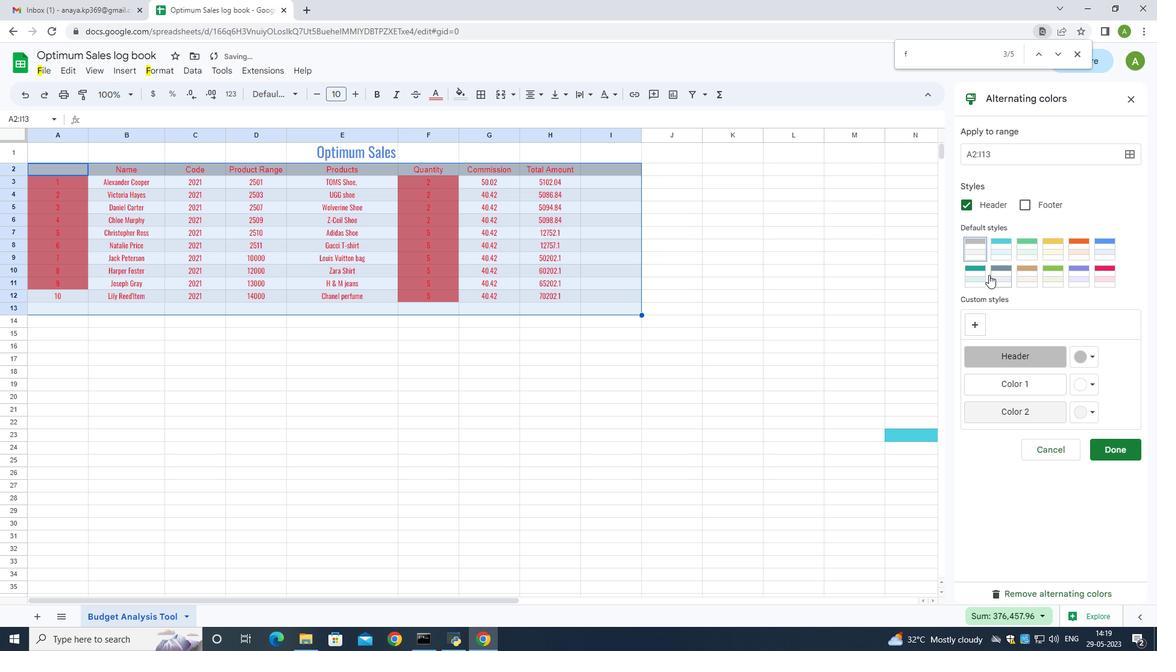 
Action: Mouse pressed left at (970, 274)
Screenshot: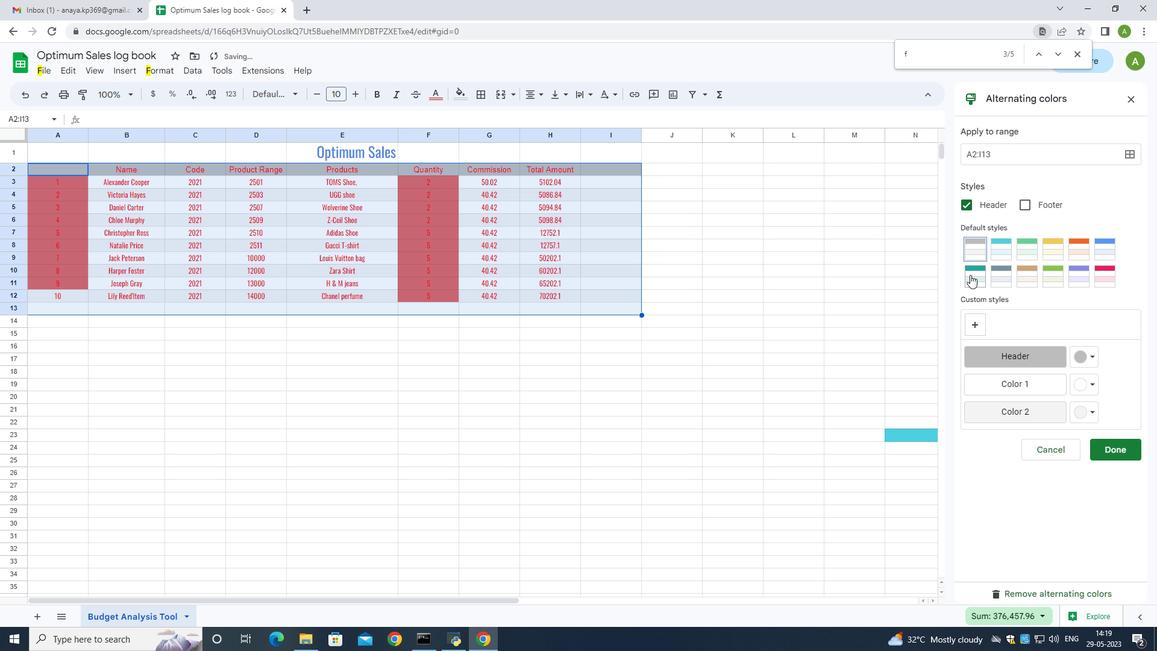 
Action: Mouse moved to (997, 260)
Screenshot: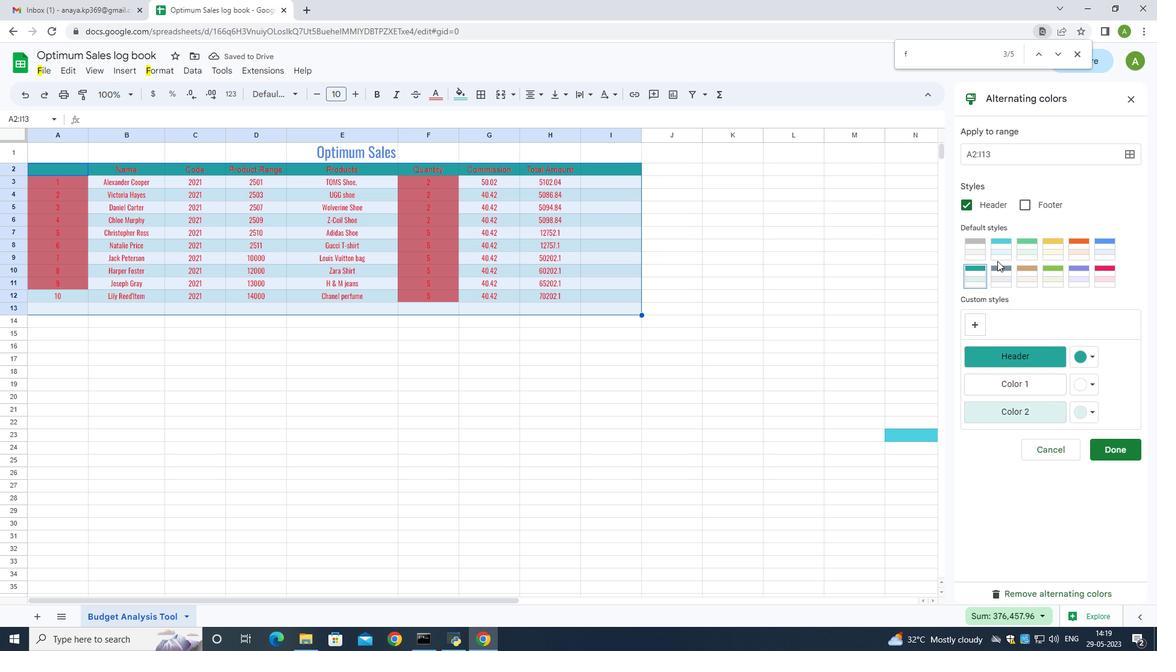 
Action: Mouse pressed left at (997, 260)
Screenshot: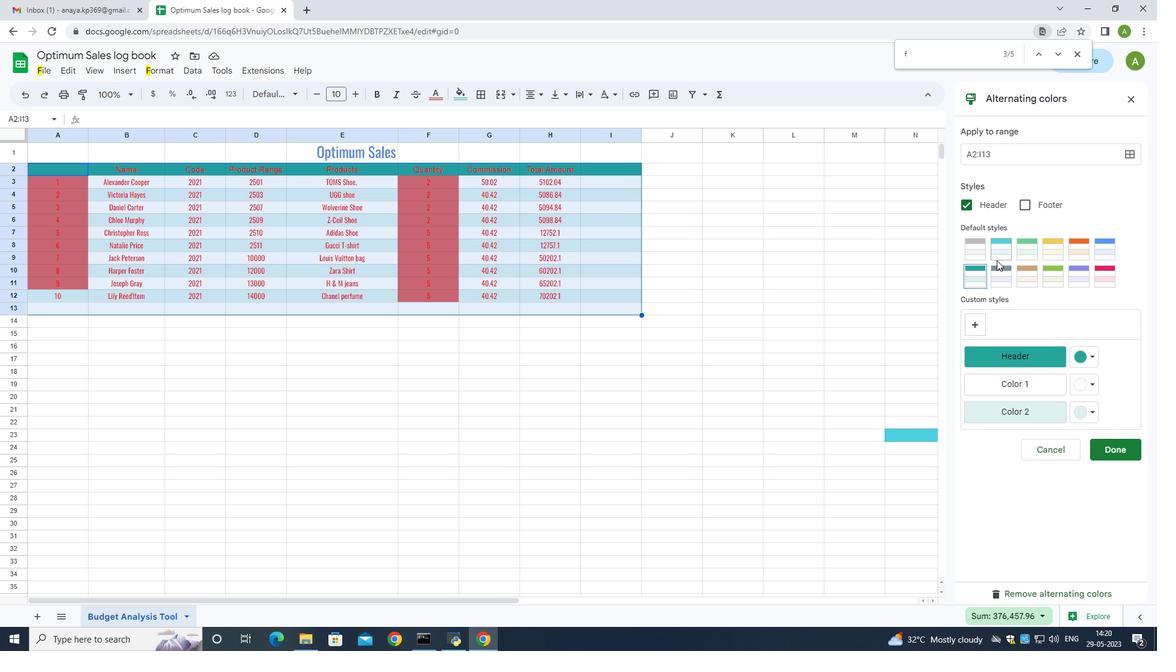 
Action: Mouse moved to (1021, 203)
Screenshot: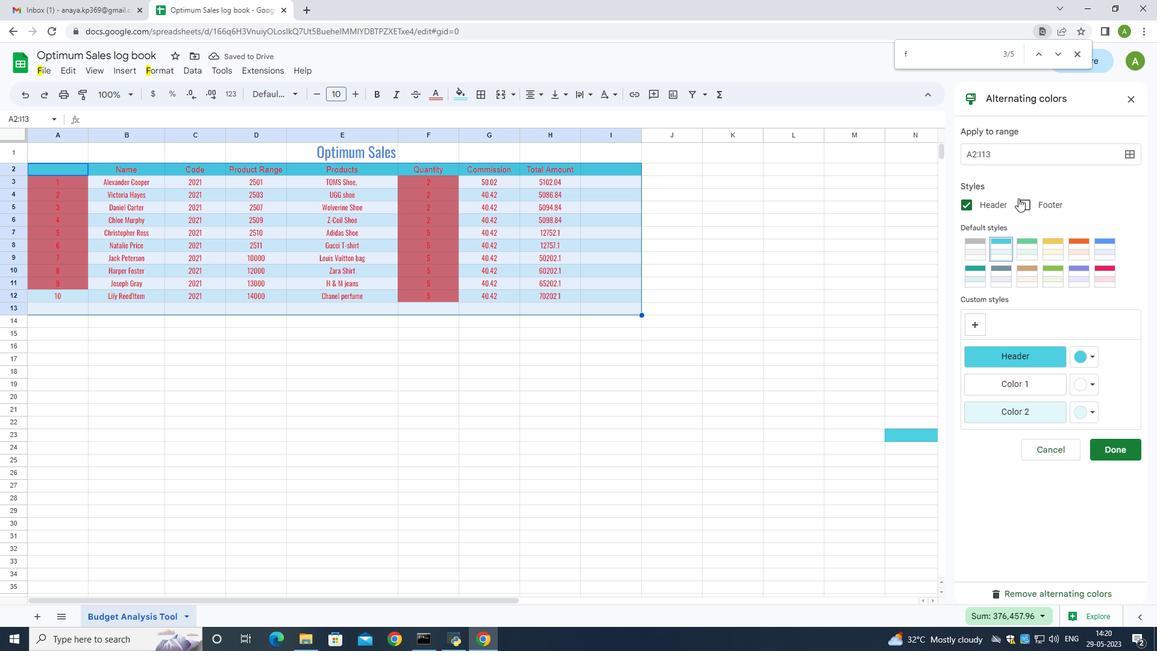 
Action: Mouse pressed left at (1021, 203)
Screenshot: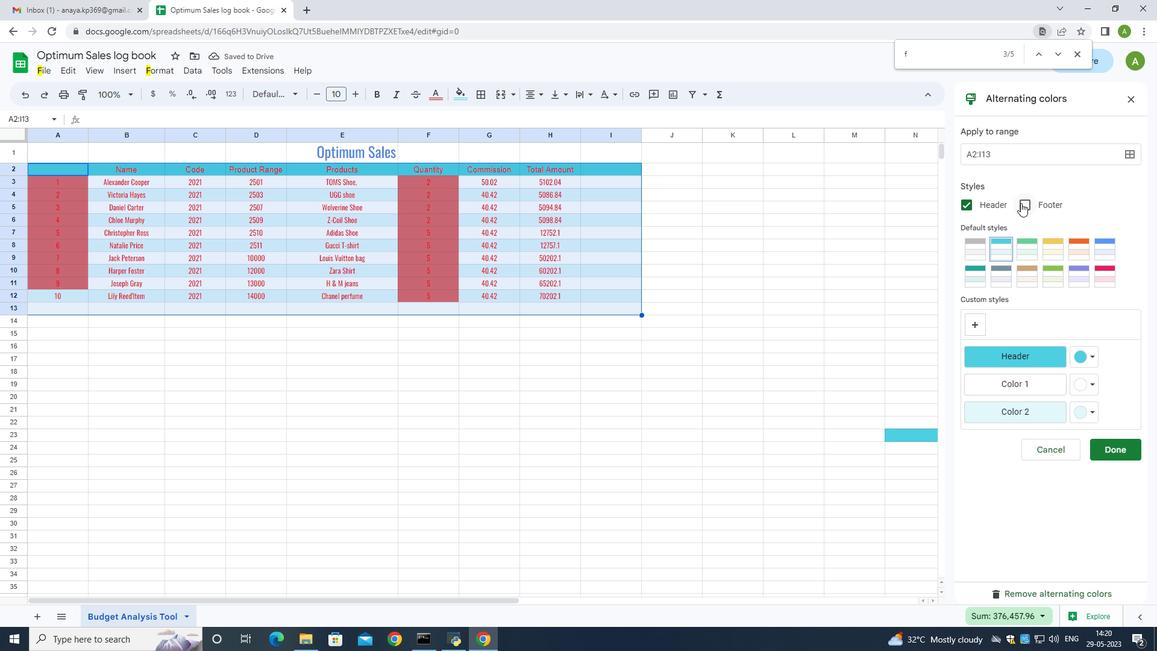 
Action: Mouse moved to (1027, 250)
Screenshot: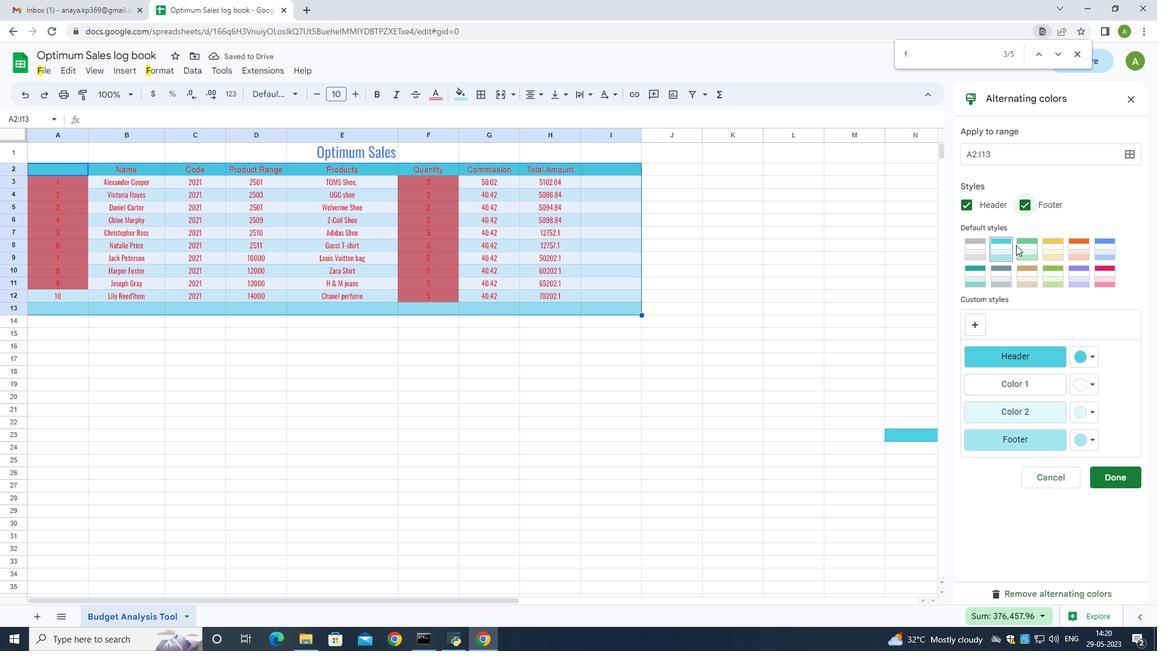 
Action: Mouse pressed left at (1027, 250)
Screenshot: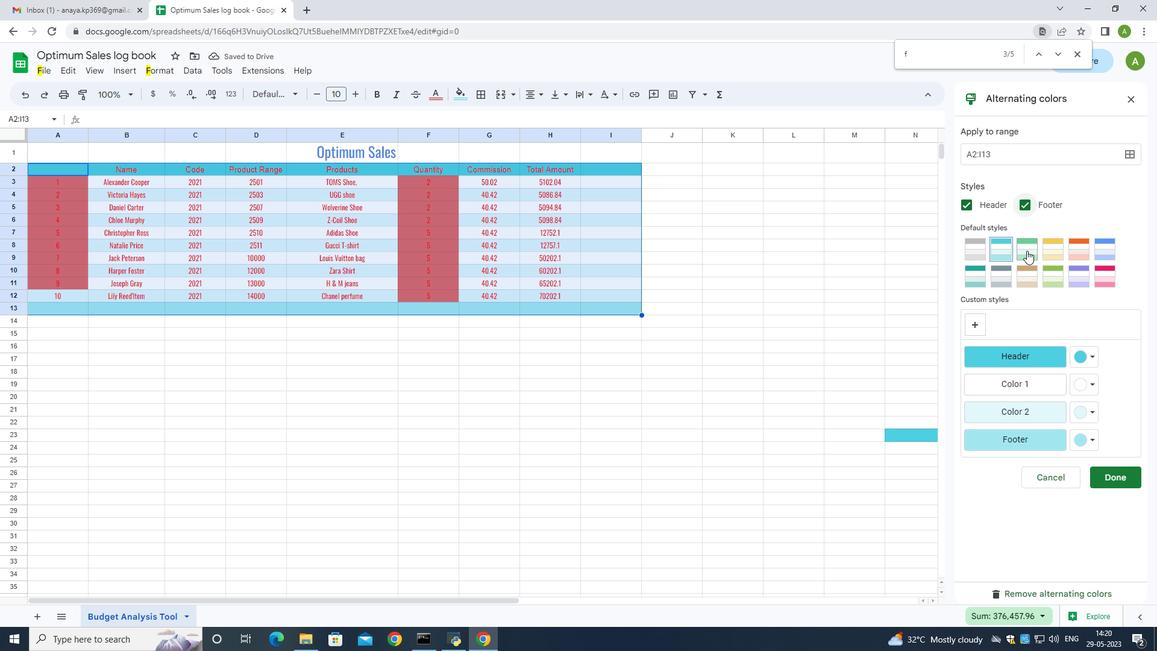 
Action: Mouse moved to (1097, 249)
Screenshot: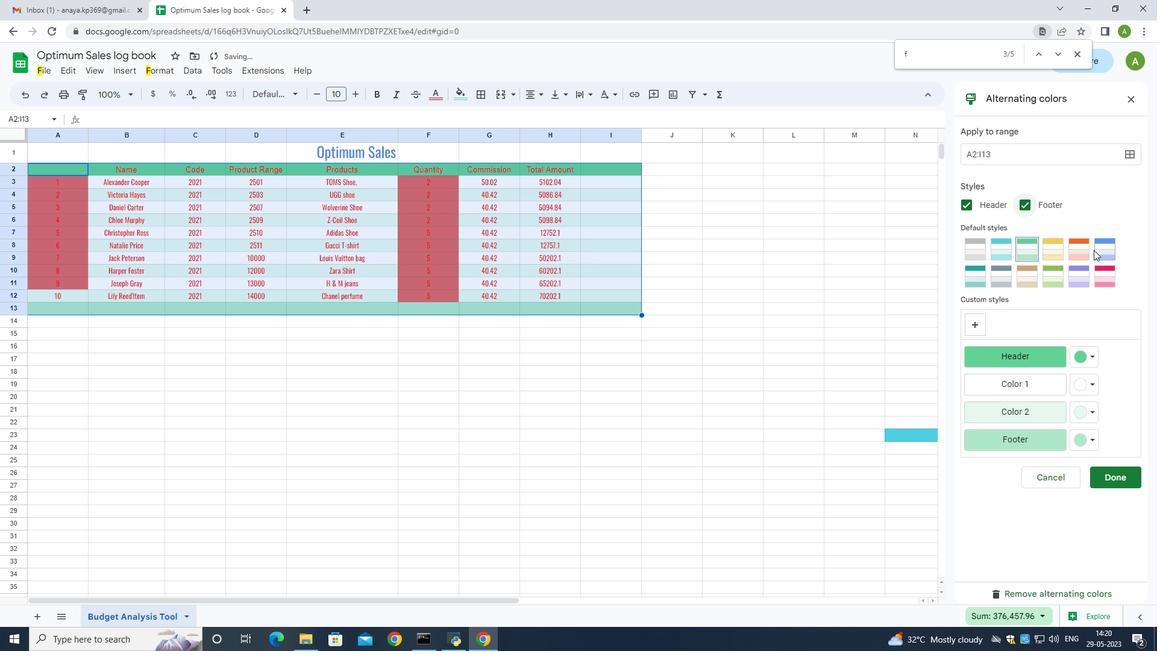 
Action: Mouse pressed left at (1097, 249)
Screenshot: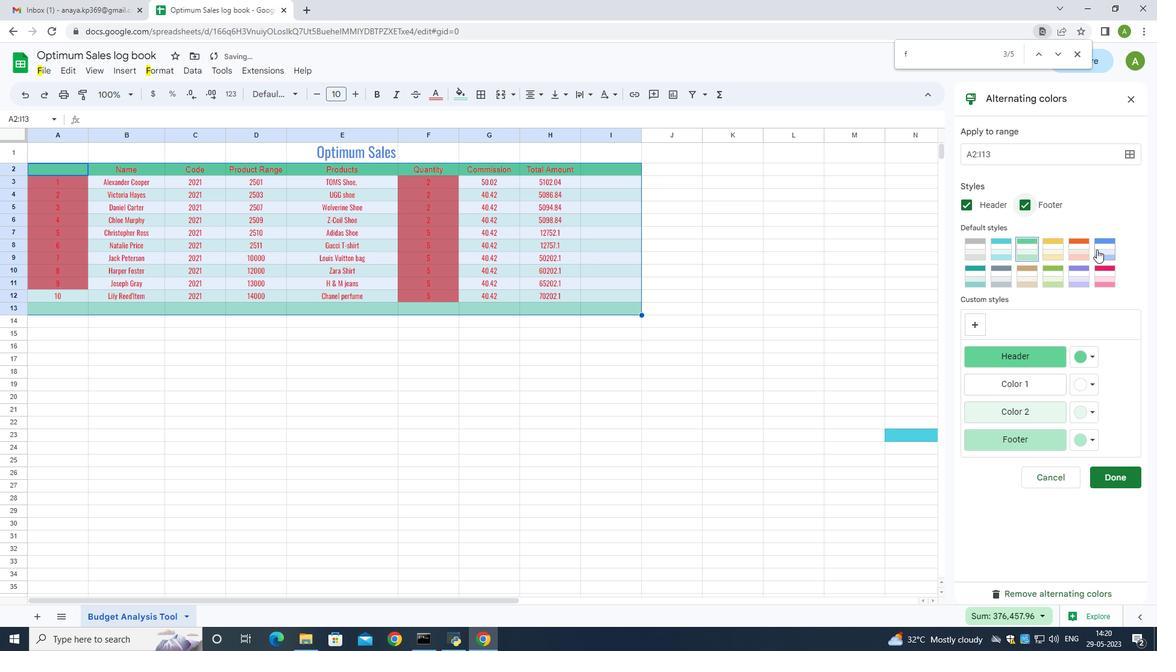 
Action: Mouse moved to (969, 201)
Screenshot: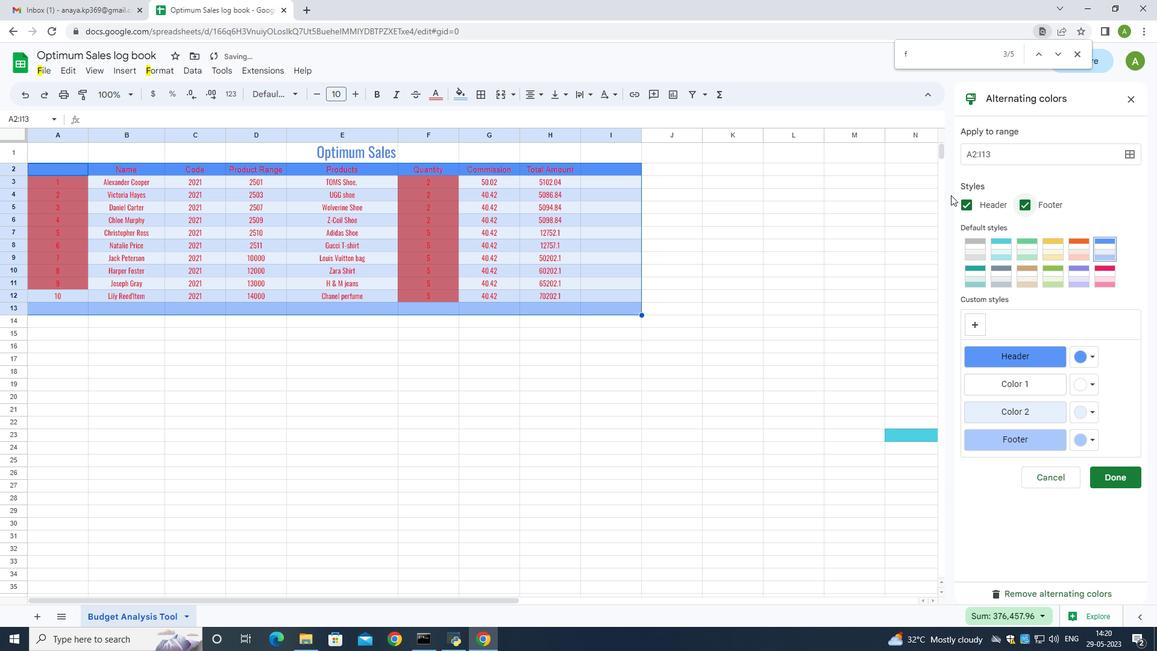 
Action: Mouse pressed left at (969, 201)
Screenshot: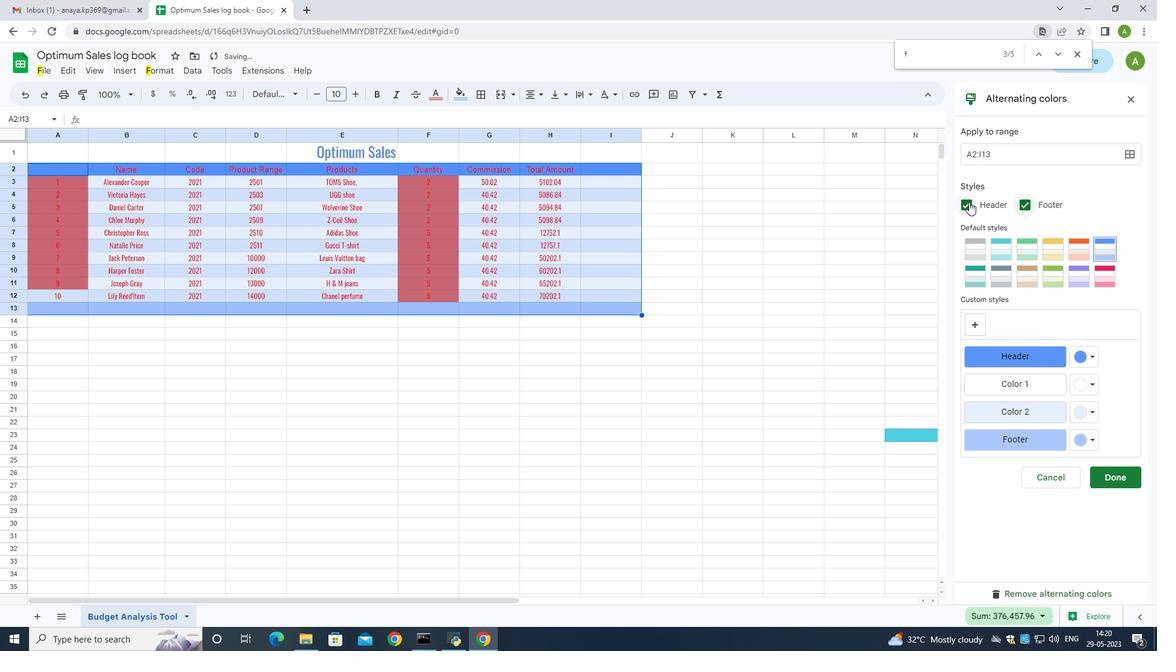 
Action: Mouse moved to (967, 196)
Screenshot: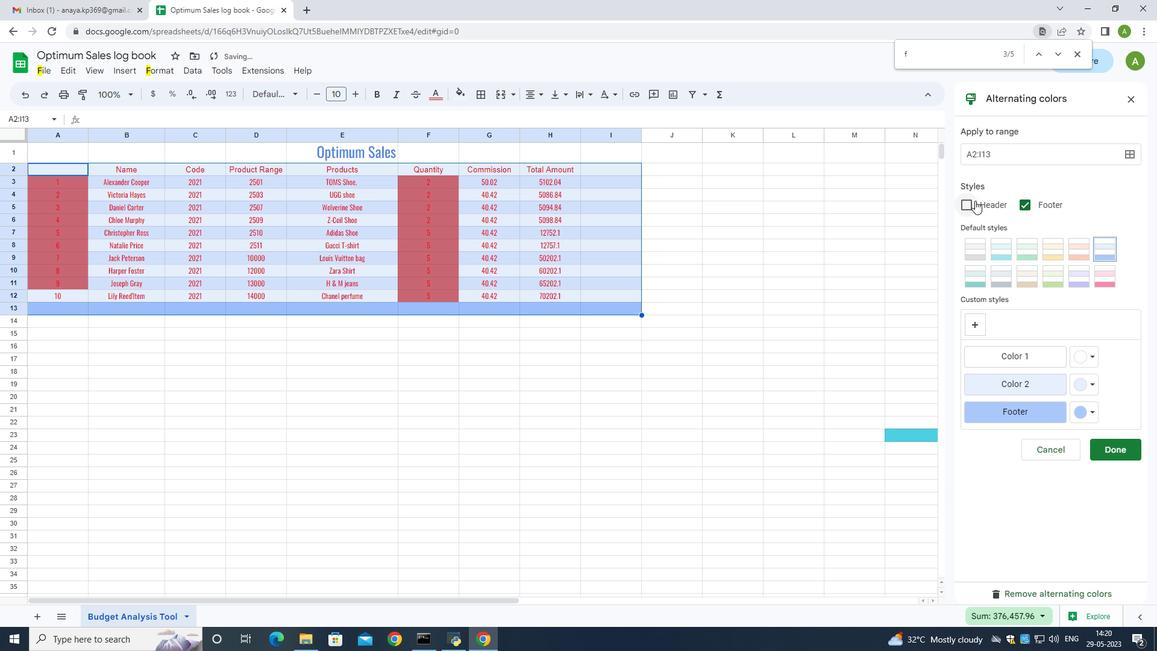 
Action: Mouse pressed left at (967, 196)
Screenshot: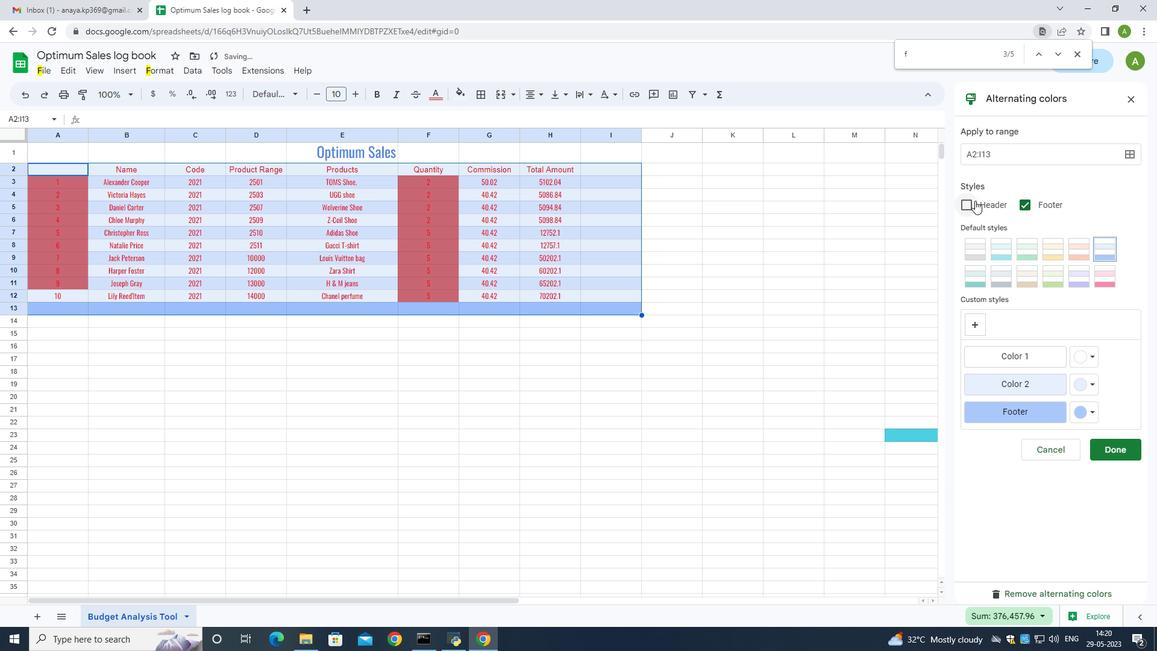 
Action: Mouse moved to (1101, 245)
Screenshot: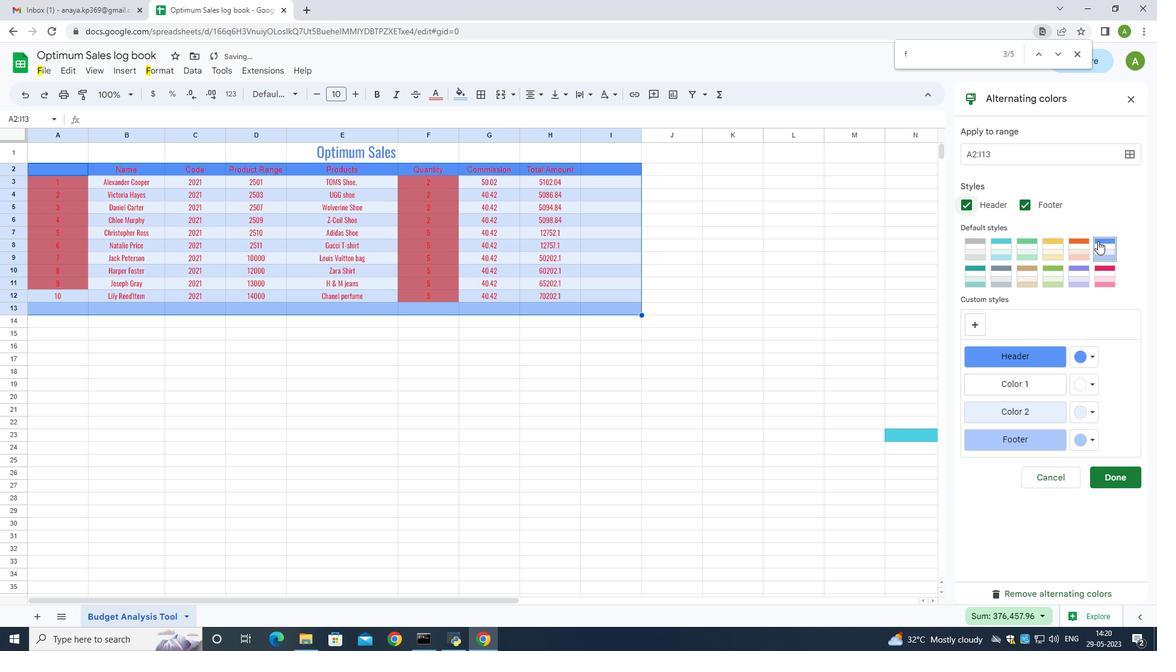 
Action: Mouse pressed left at (1101, 245)
Screenshot: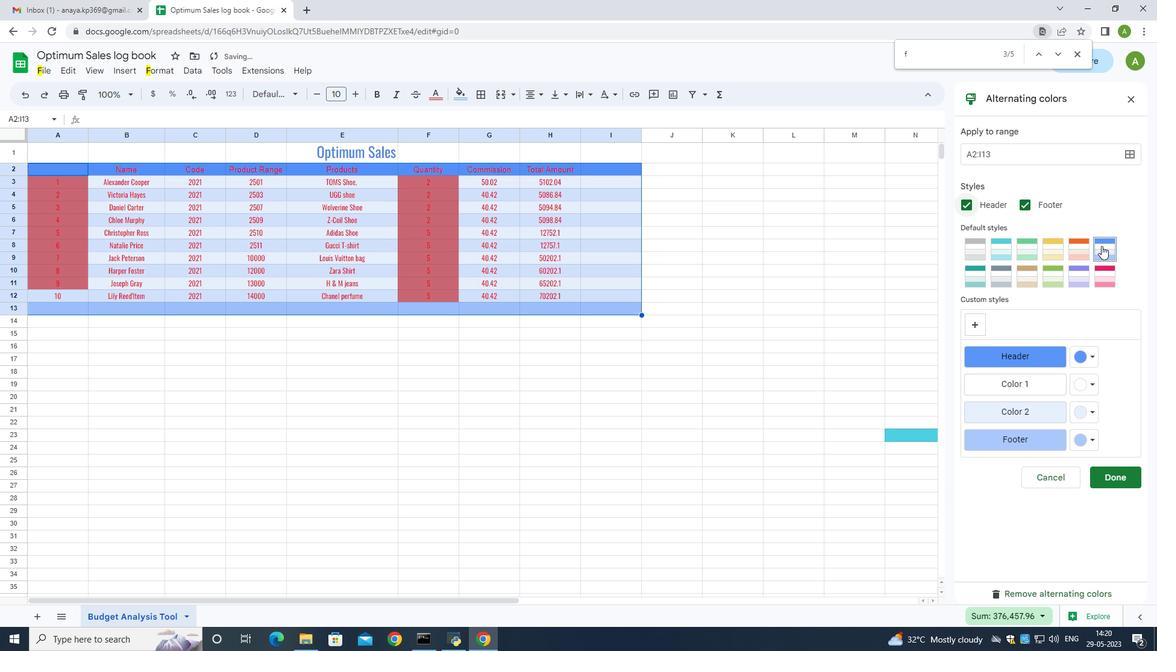 
Action: Mouse moved to (1111, 471)
Screenshot: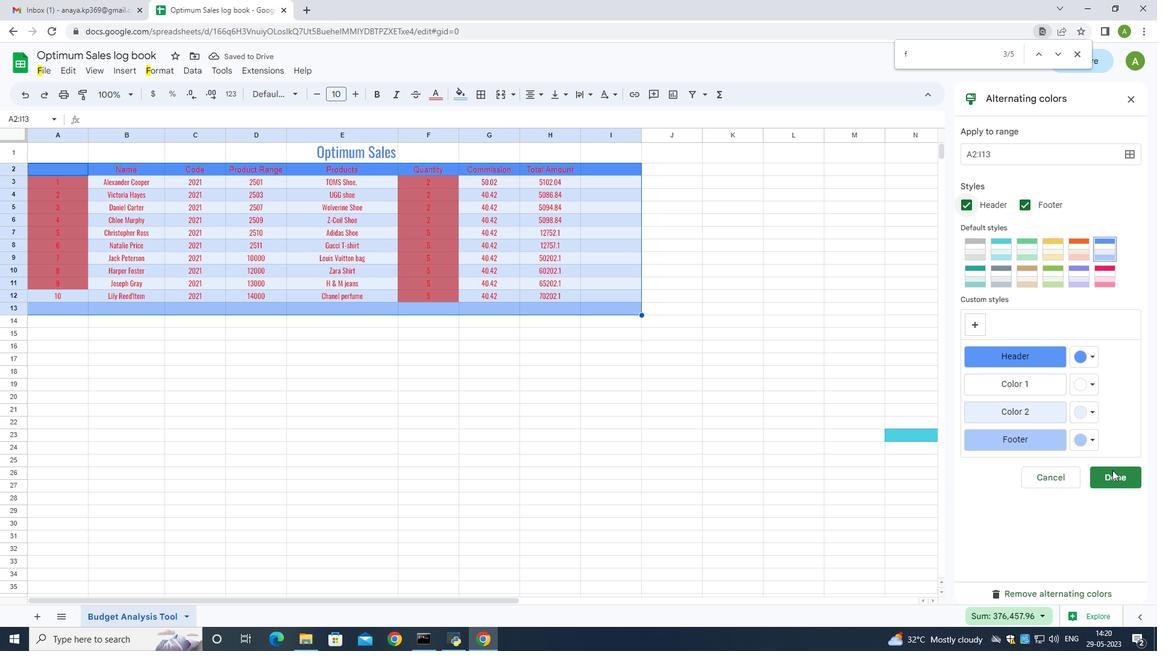 
Action: Mouse pressed left at (1111, 471)
Screenshot: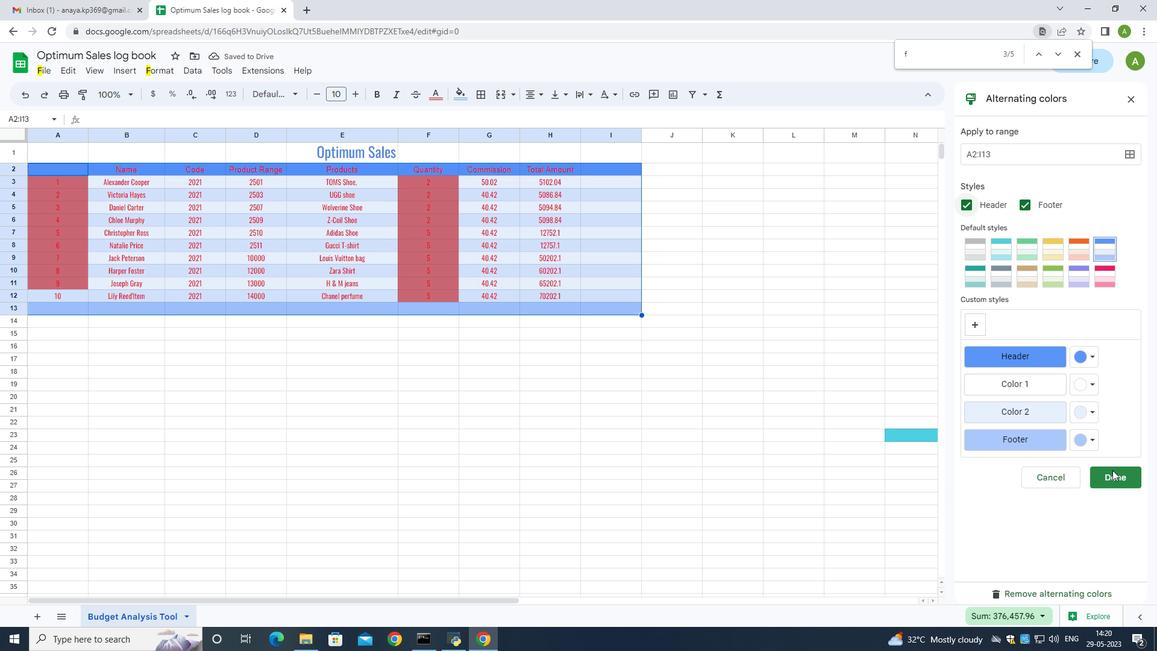 
Action: Mouse moved to (623, 415)
Screenshot: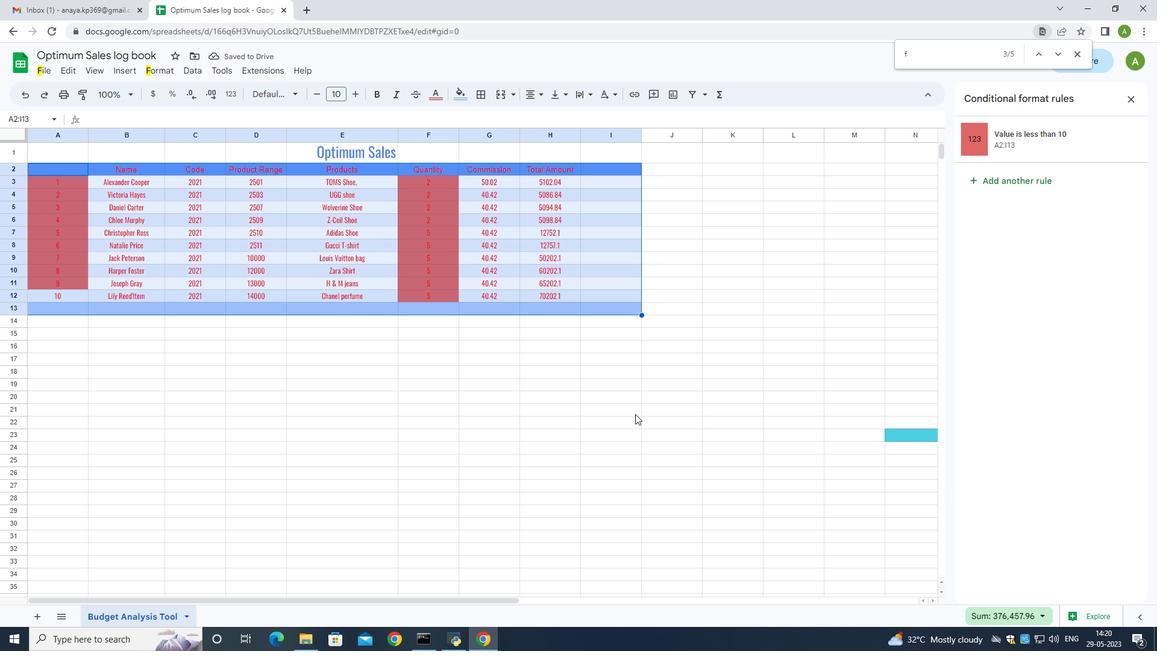 
Action: Mouse pressed left at (623, 415)
Screenshot: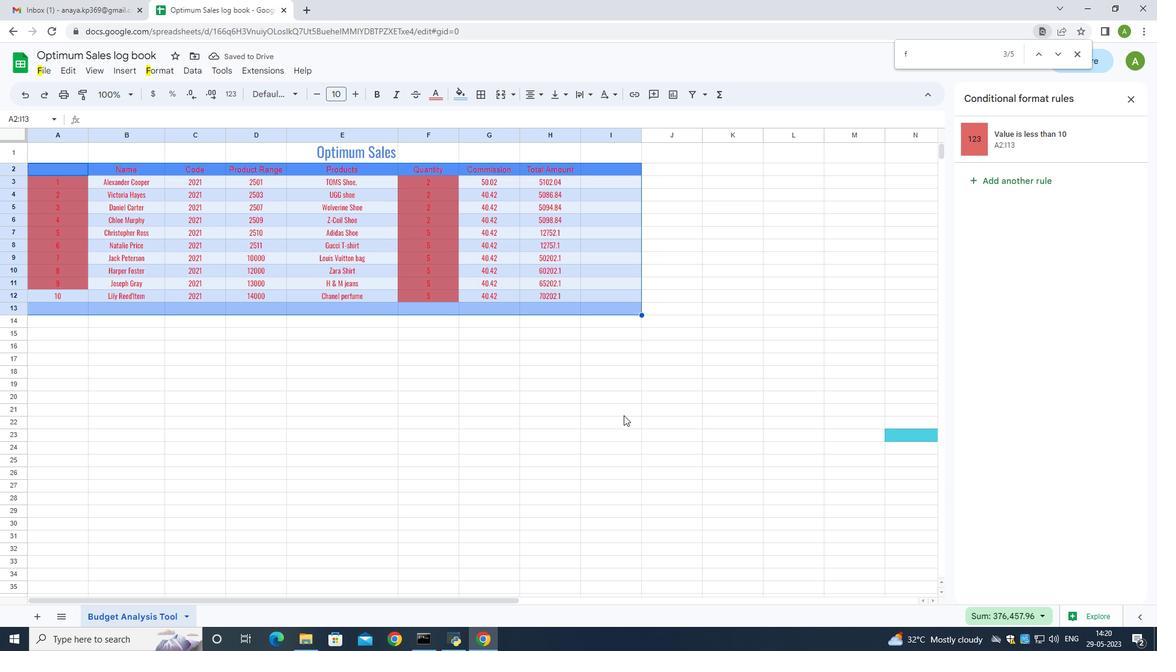 
Action: Mouse moved to (198, 455)
Screenshot: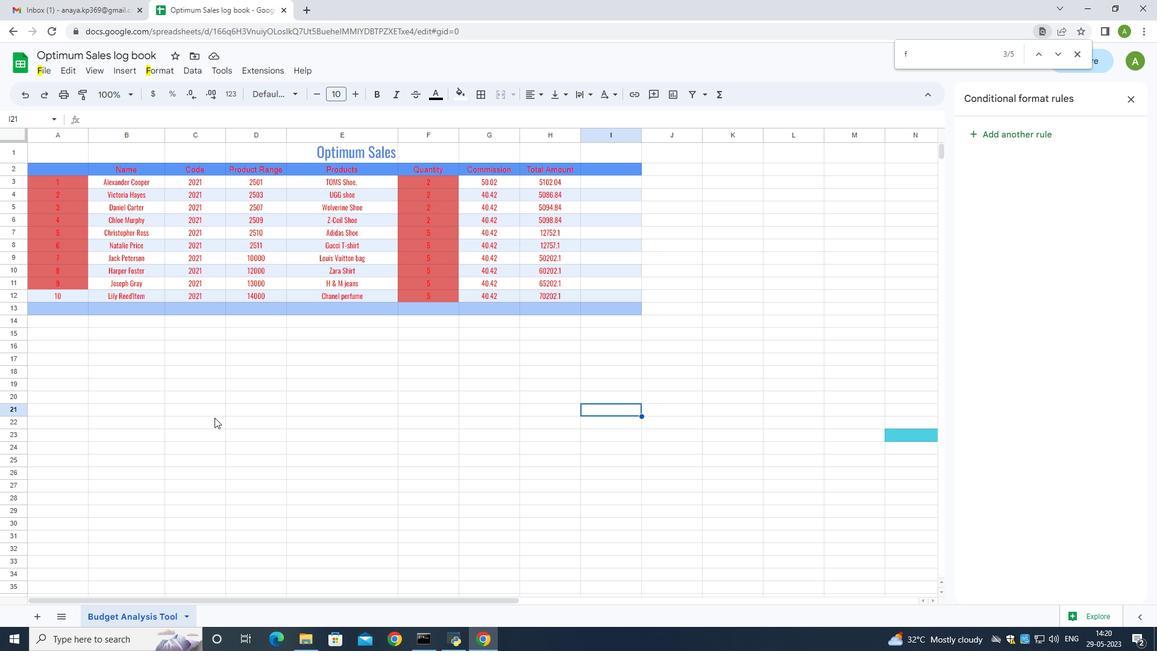 
Action: Mouse pressed left at (198, 455)
Screenshot: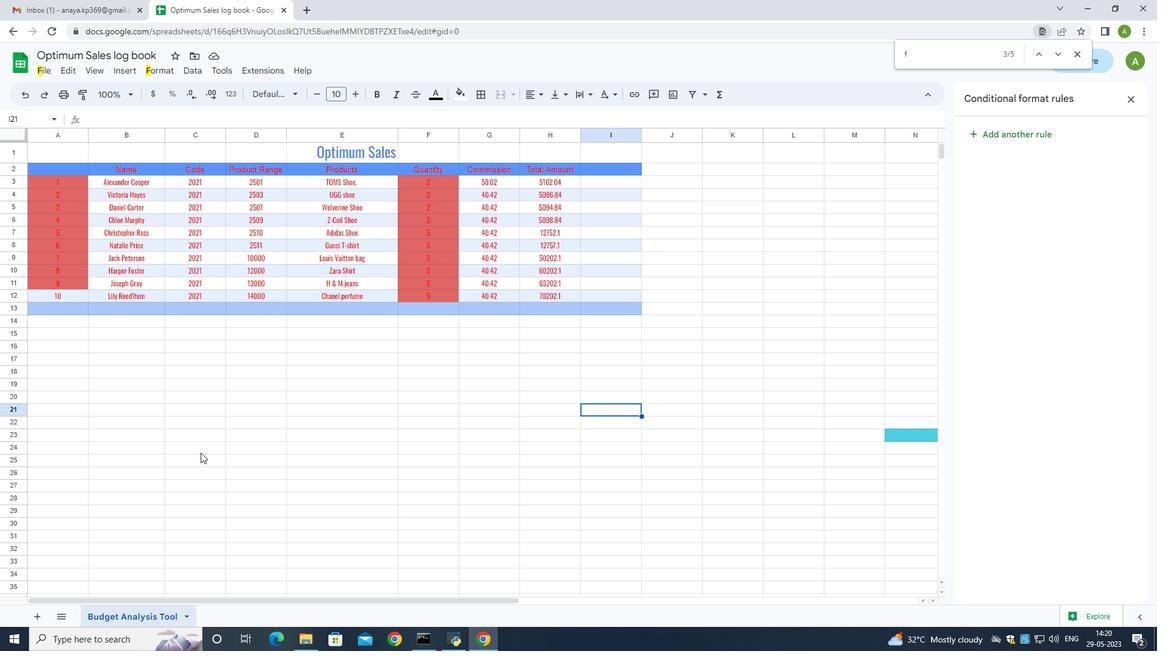 
Action: Mouse moved to (35, 176)
Screenshot: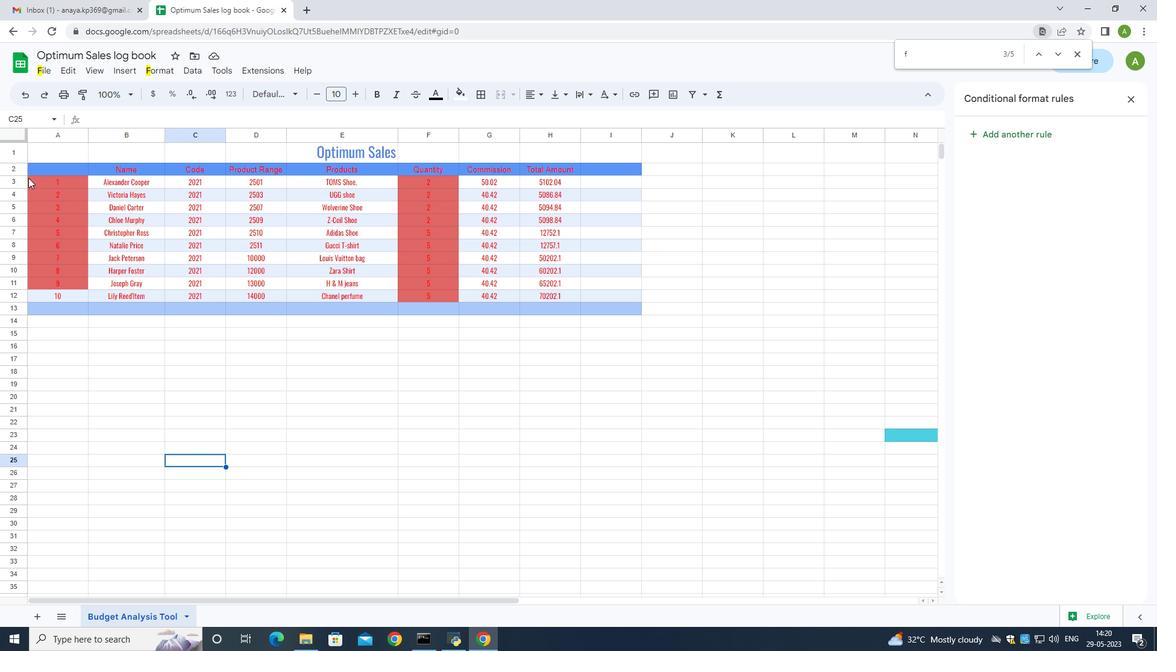 
Action: Mouse pressed left at (35, 176)
Screenshot: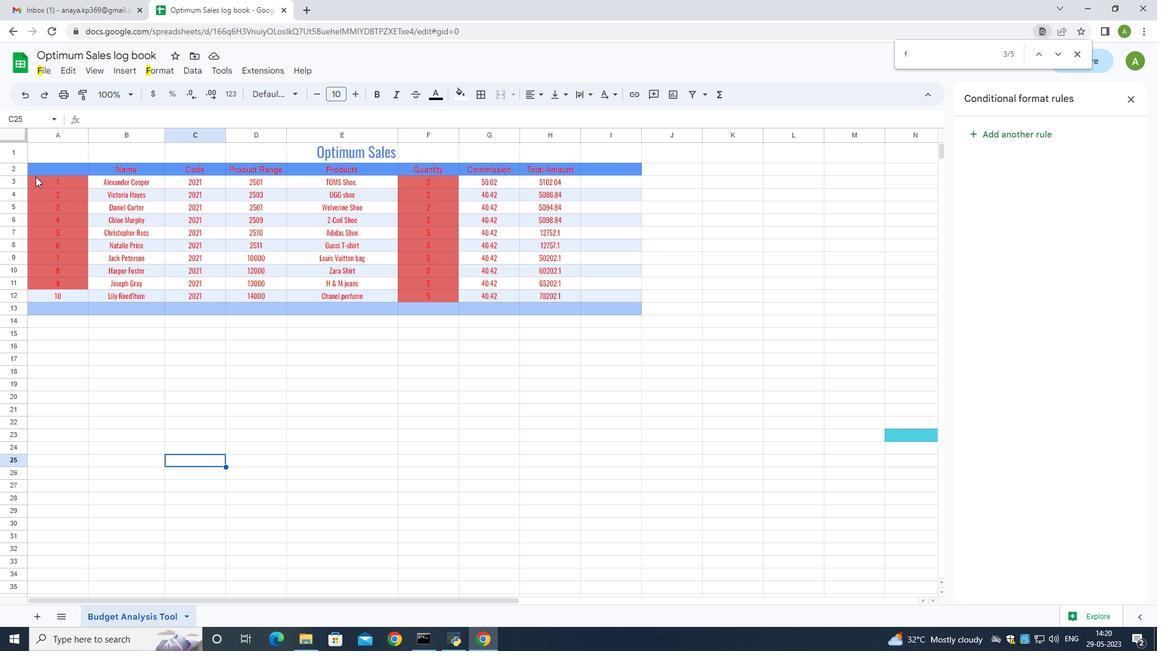 
Action: Mouse moved to (270, 436)
Screenshot: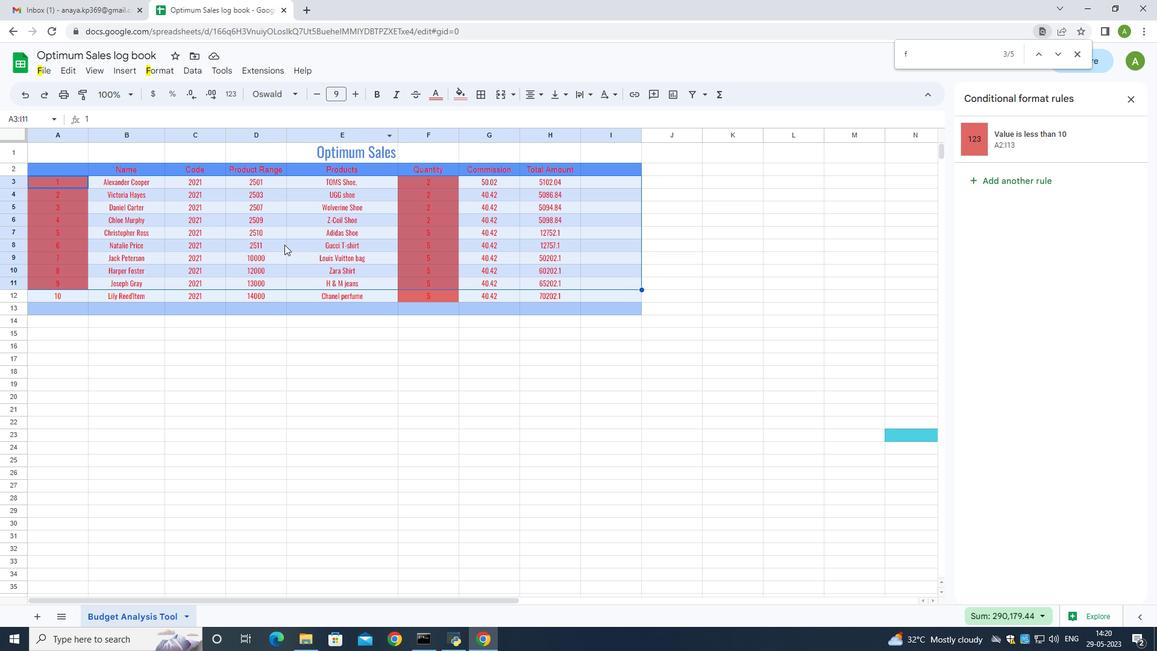 
Action: Mouse pressed left at (270, 436)
Screenshot: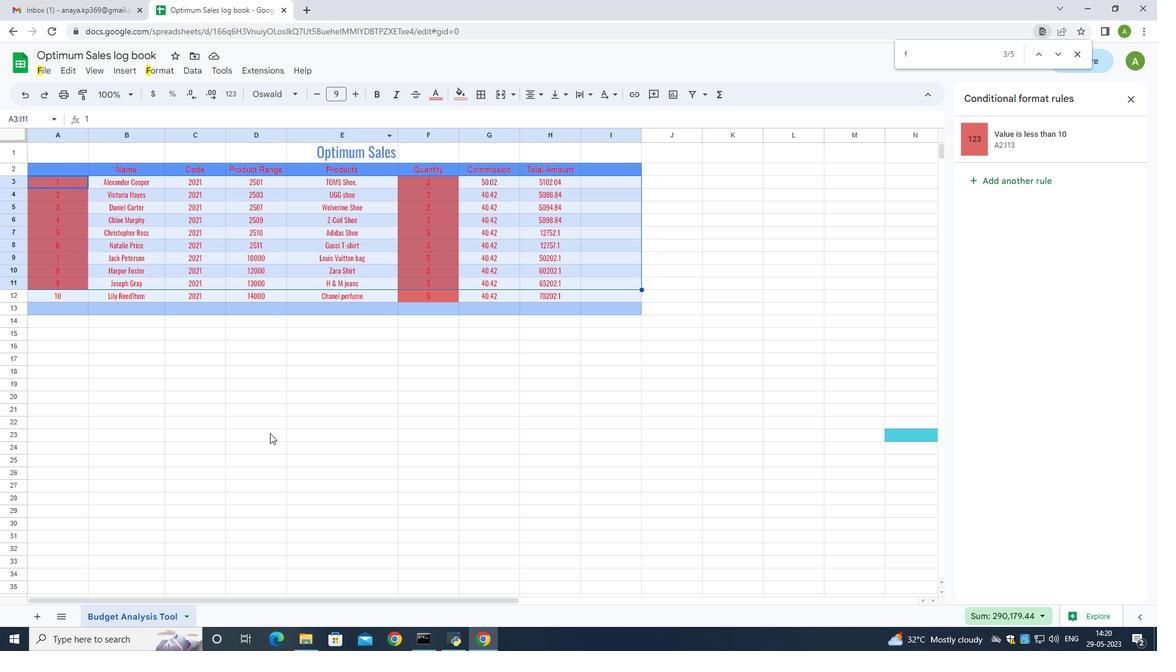 
Action: Mouse moved to (213, 403)
Screenshot: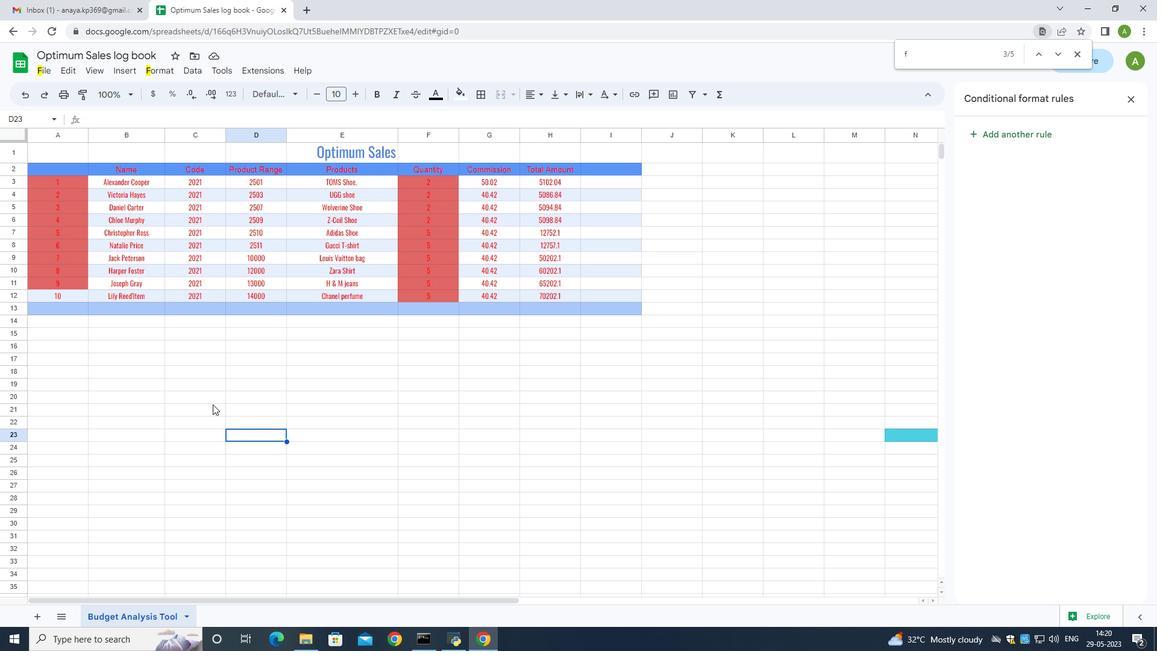 
